 Task: Select the current location as Hurricane Harbor Splashtown, Texas, United States . Now zoom + , and verify the location . Show zoom slider
Action: Mouse moved to (240, 60)
Screenshot: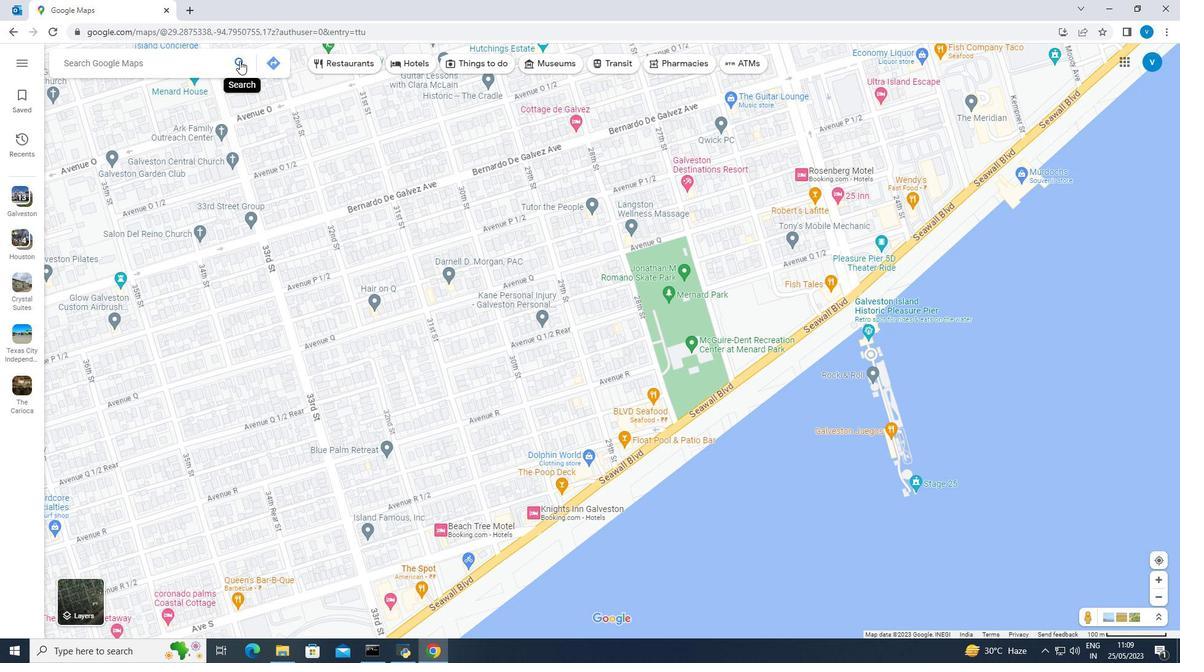 
Action: Mouse pressed left at (240, 60)
Screenshot: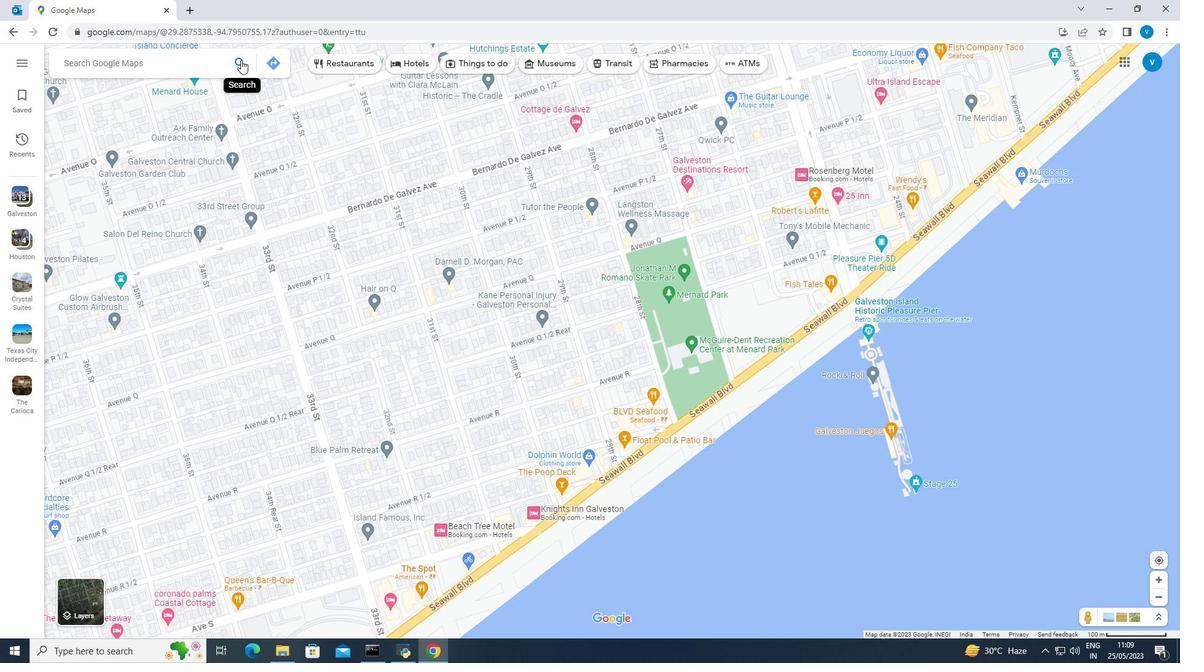 
Action: Key pressed <Key.shift><Key.shift>Hurricane<Key.space><Key.shift>Harbor<Key.space><Key.shift>Splashtown,<Key.space><Key.shift><Key.shift>Texas,<Key.space><Key.shift><Key.shift><Key.shift><Key.shift>United<Key.space><Key.shift><Key.shift>States<Key.enter>
Screenshot: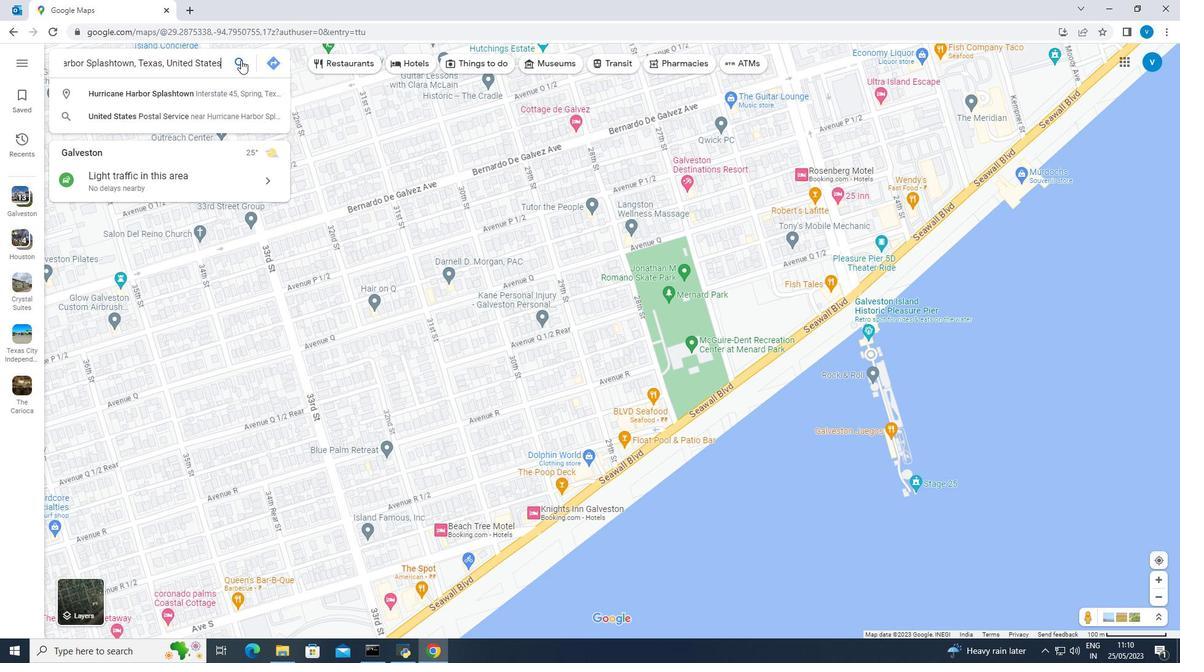 
Action: Mouse moved to (737, 307)
Screenshot: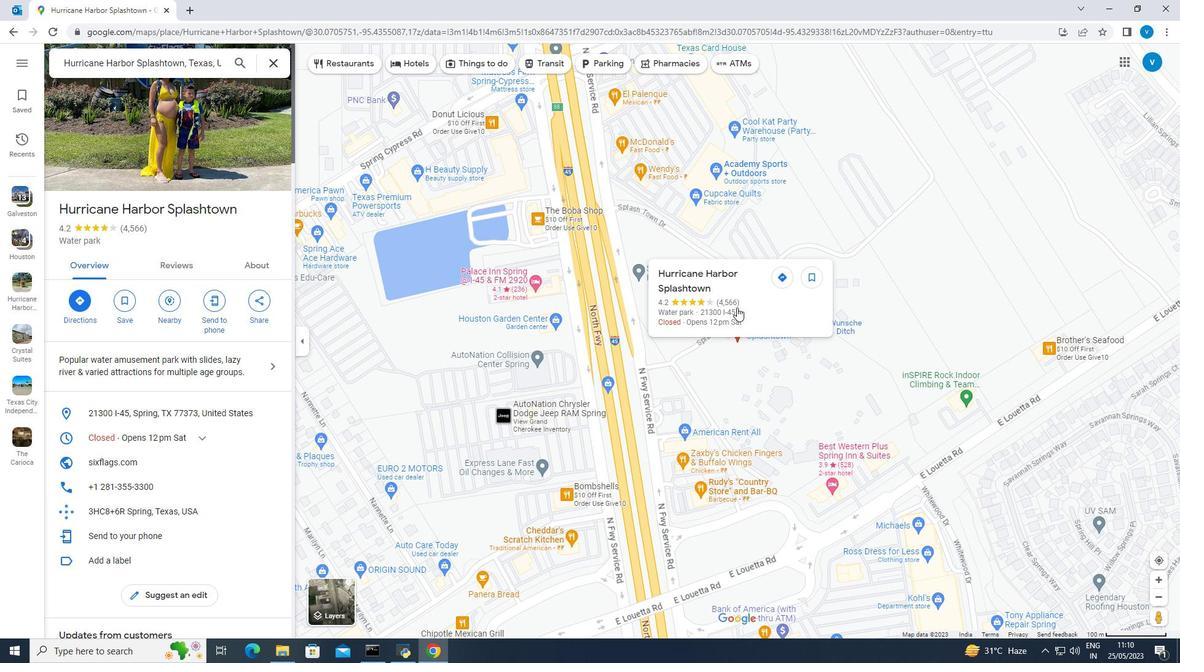 
Action: Mouse pressed left at (737, 307)
Screenshot: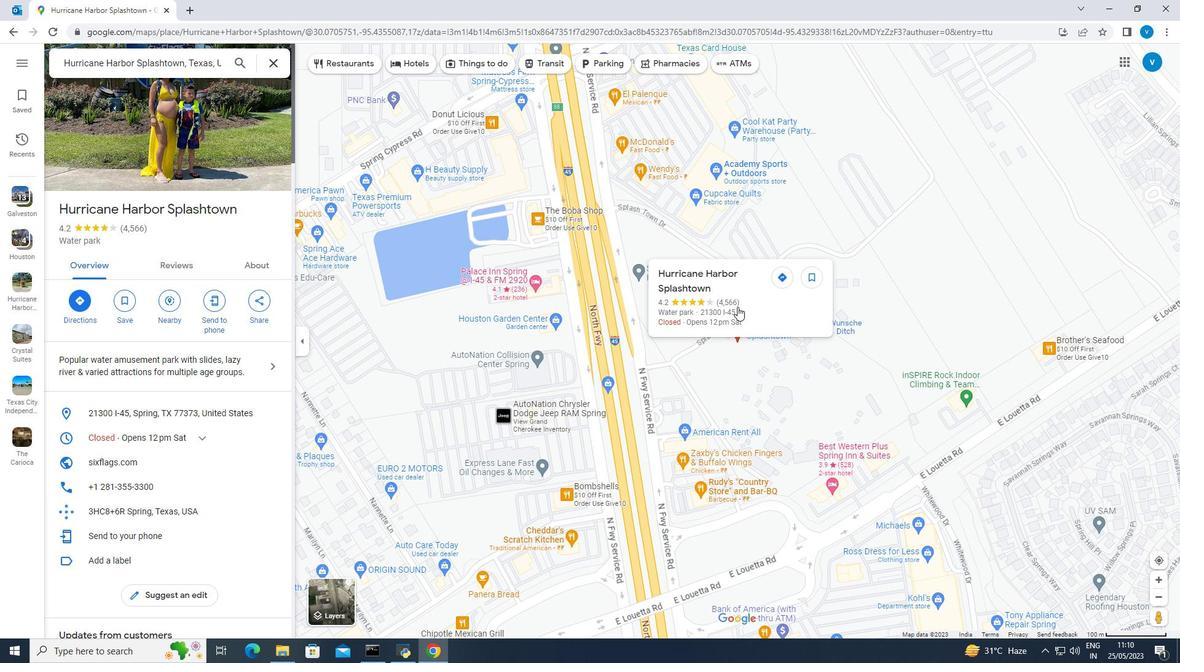 
Action: Mouse moved to (1154, 582)
Screenshot: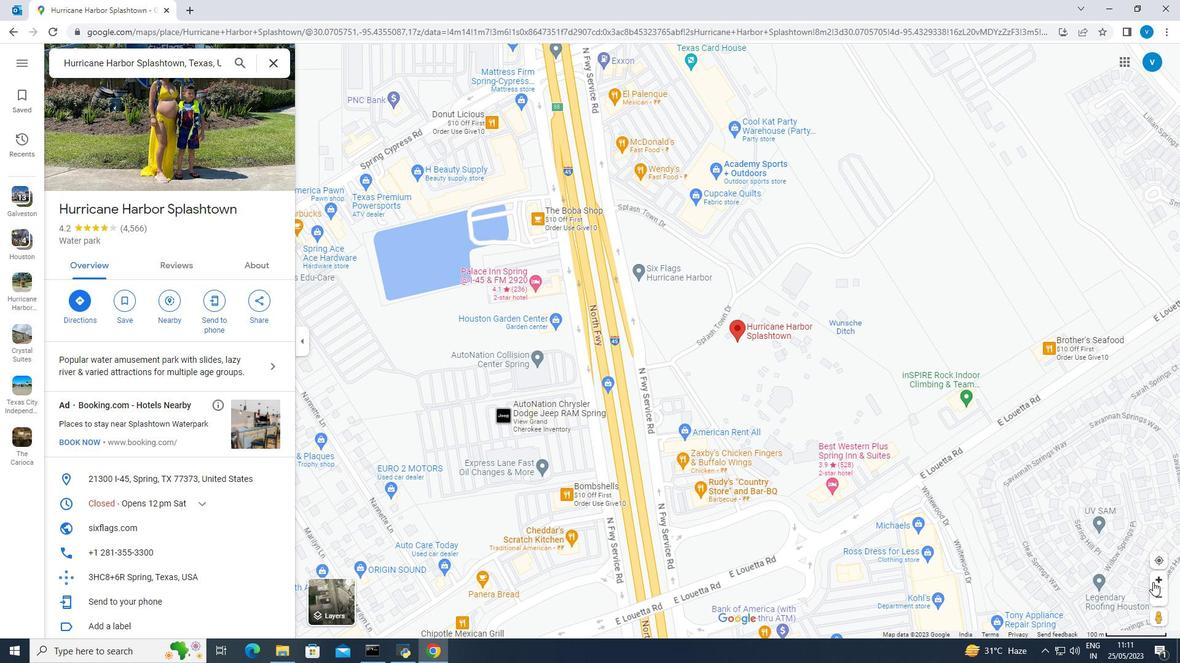 
Action: Mouse pressed left at (1154, 582)
Screenshot: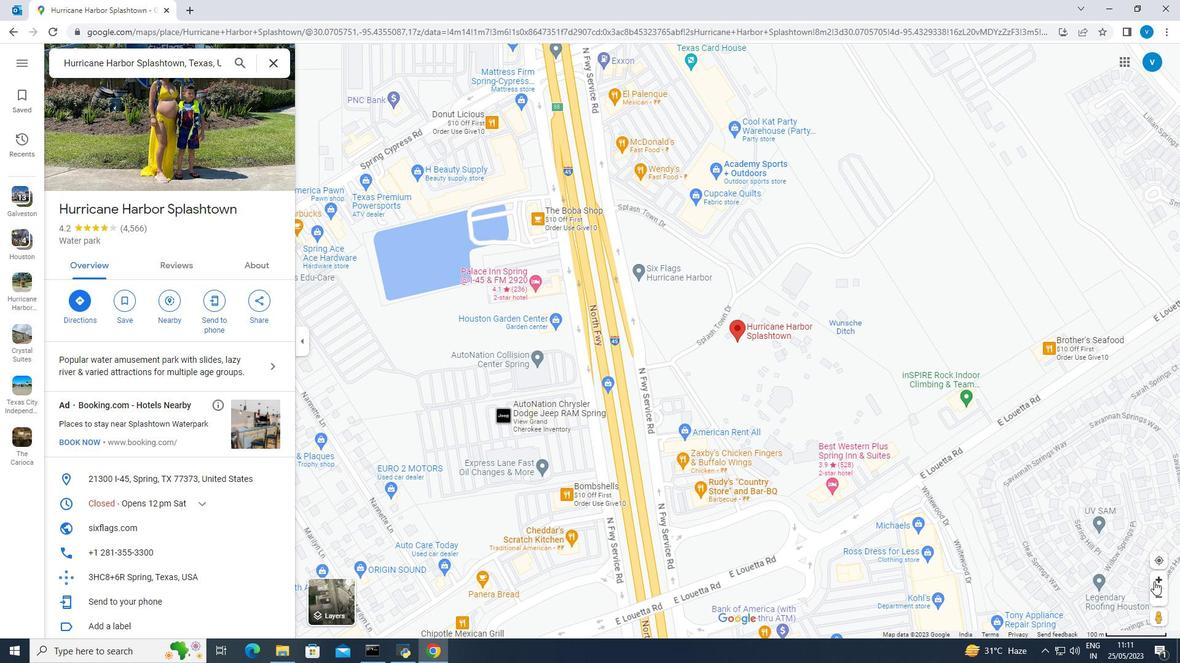 
Action: Mouse moved to (1129, 586)
Screenshot: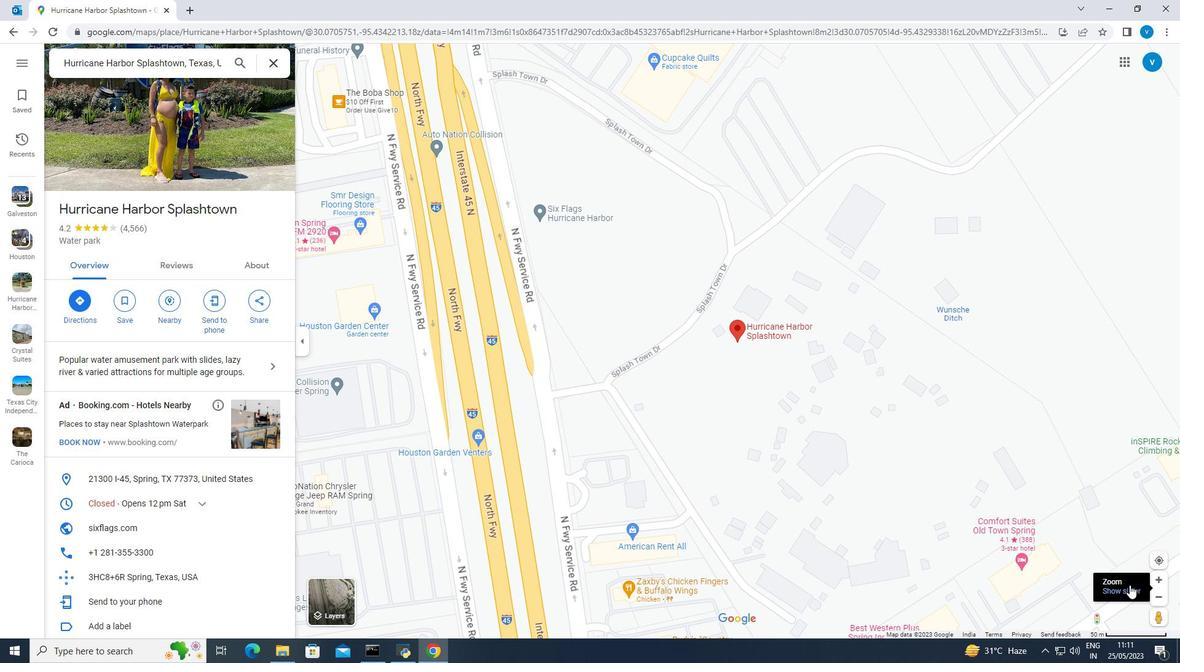
Action: Mouse pressed left at (1129, 586)
Screenshot: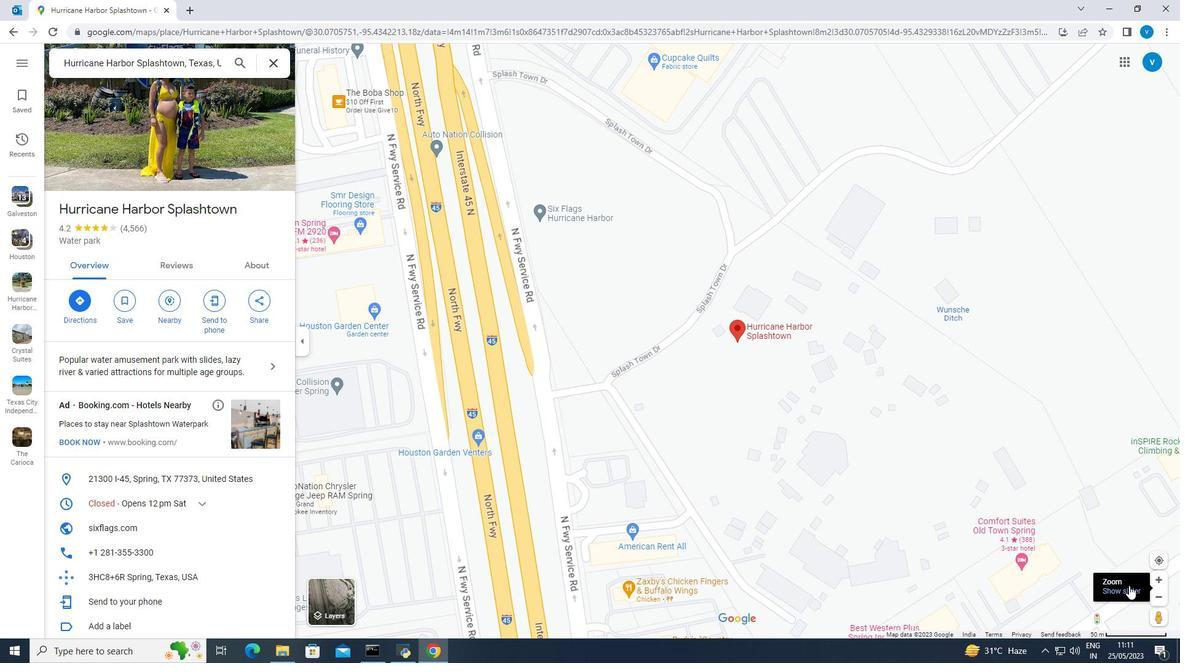 
Action: Mouse moved to (1133, 589)
Screenshot: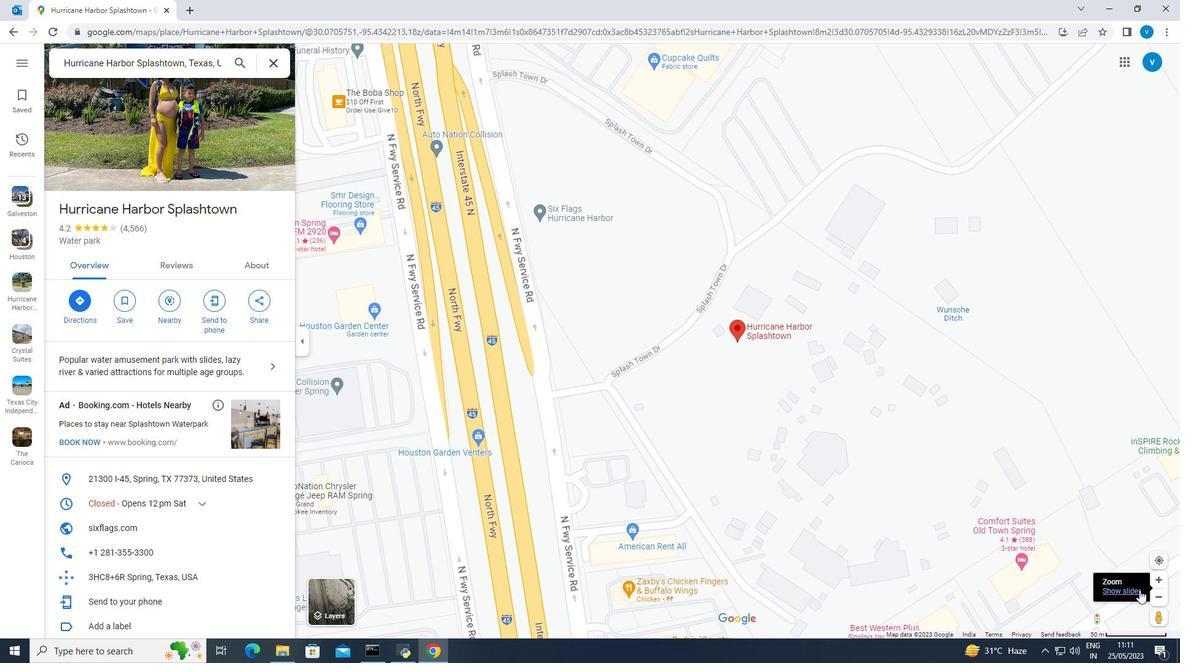 
Action: Mouse pressed left at (1133, 589)
Screenshot: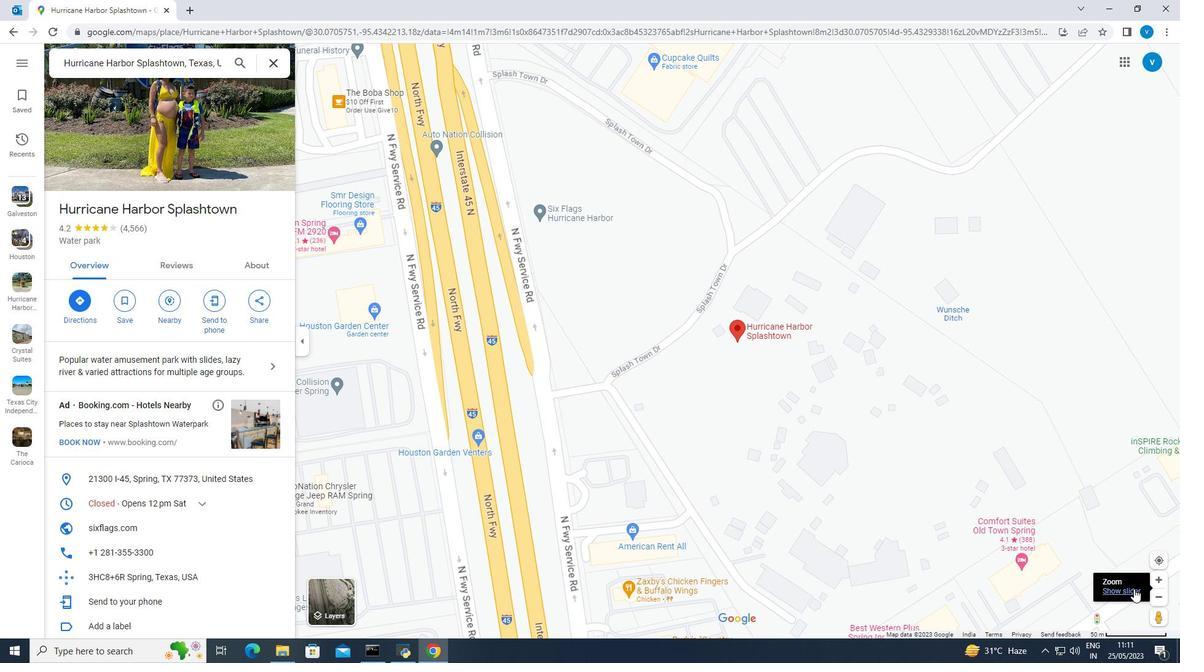 
Action: Mouse moved to (1158, 483)
Screenshot: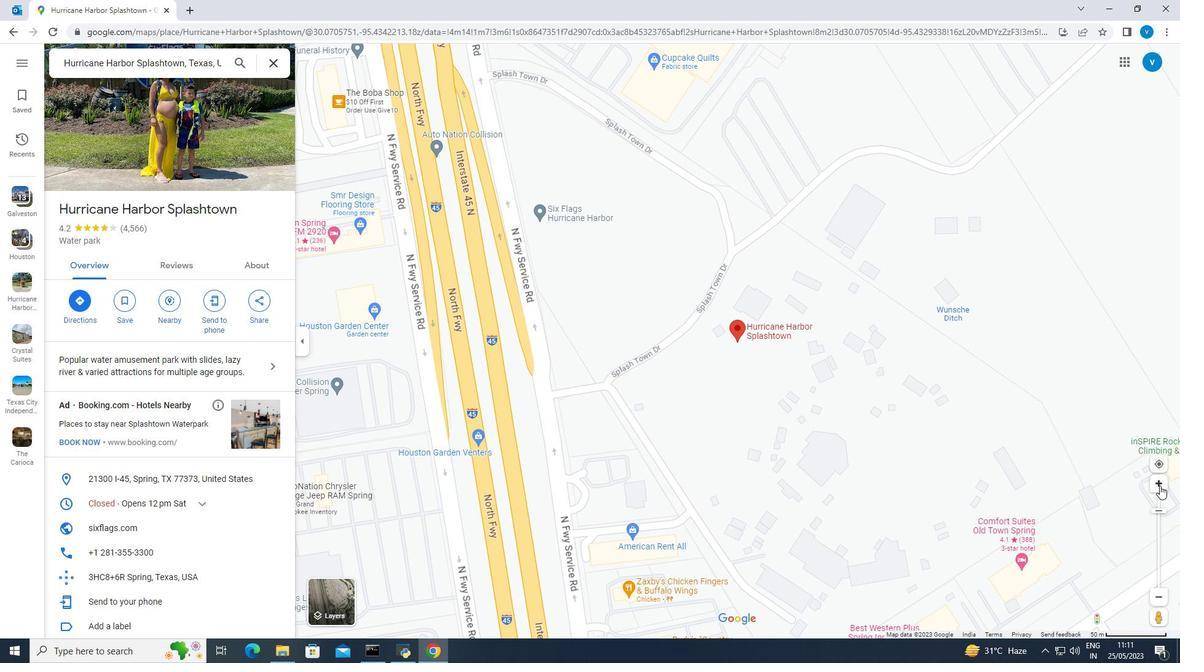 
Action: Mouse pressed left at (1158, 483)
Screenshot: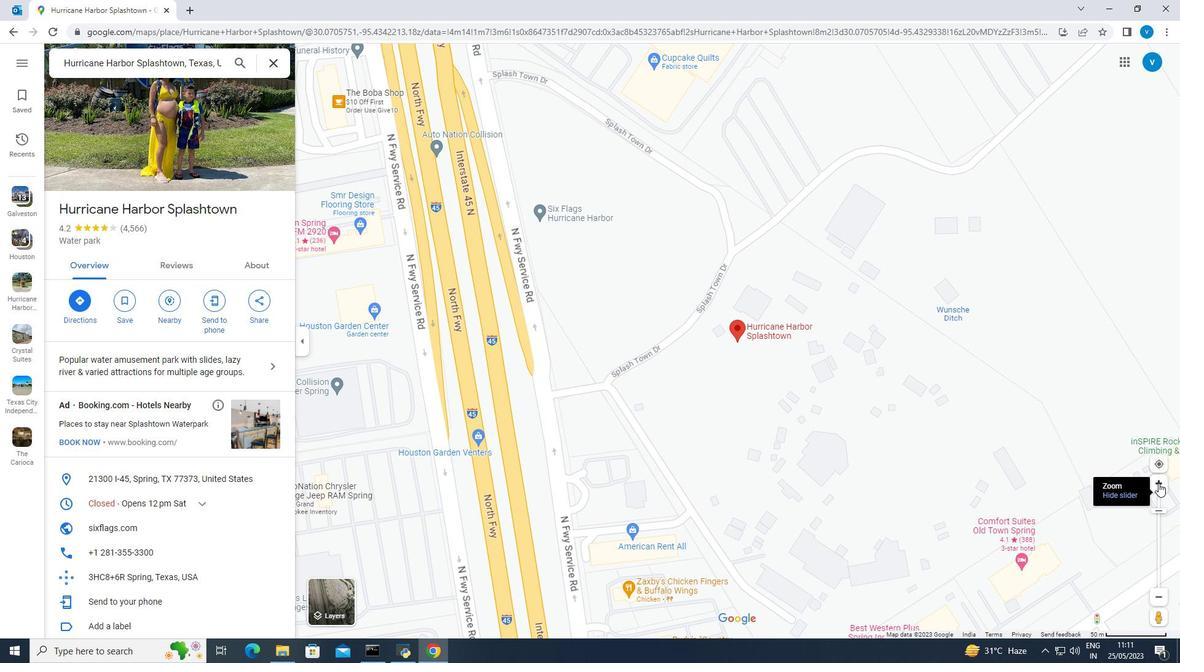 
Action: Mouse moved to (744, 326)
Screenshot: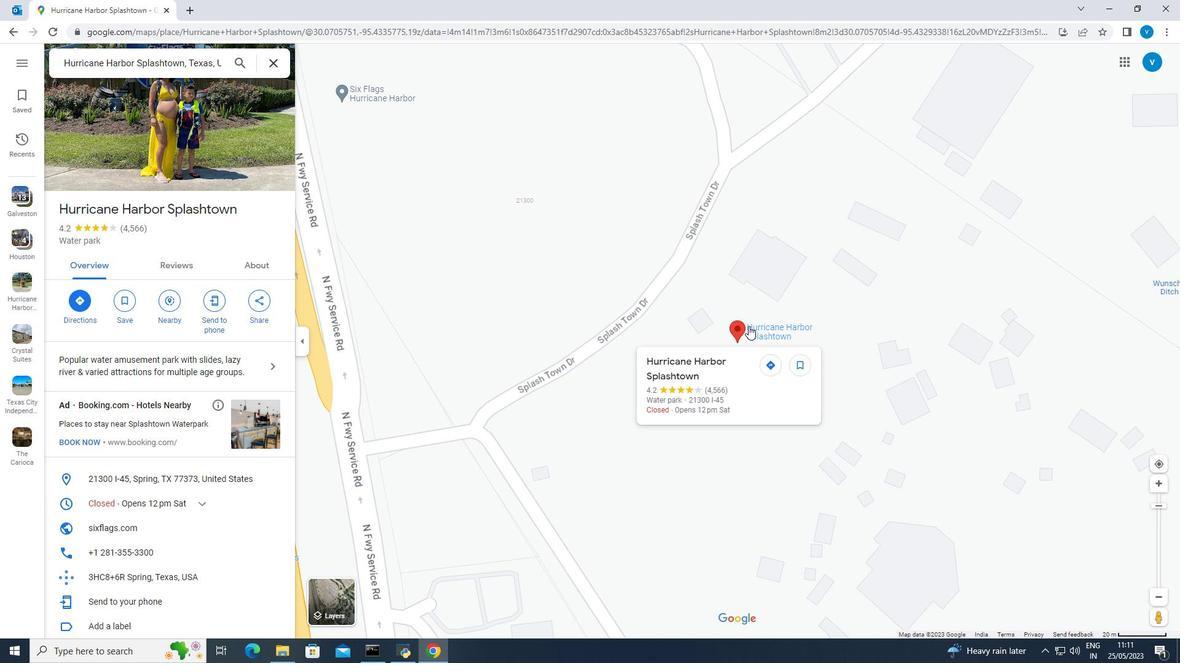 
Action: Mouse pressed left at (744, 326)
Screenshot: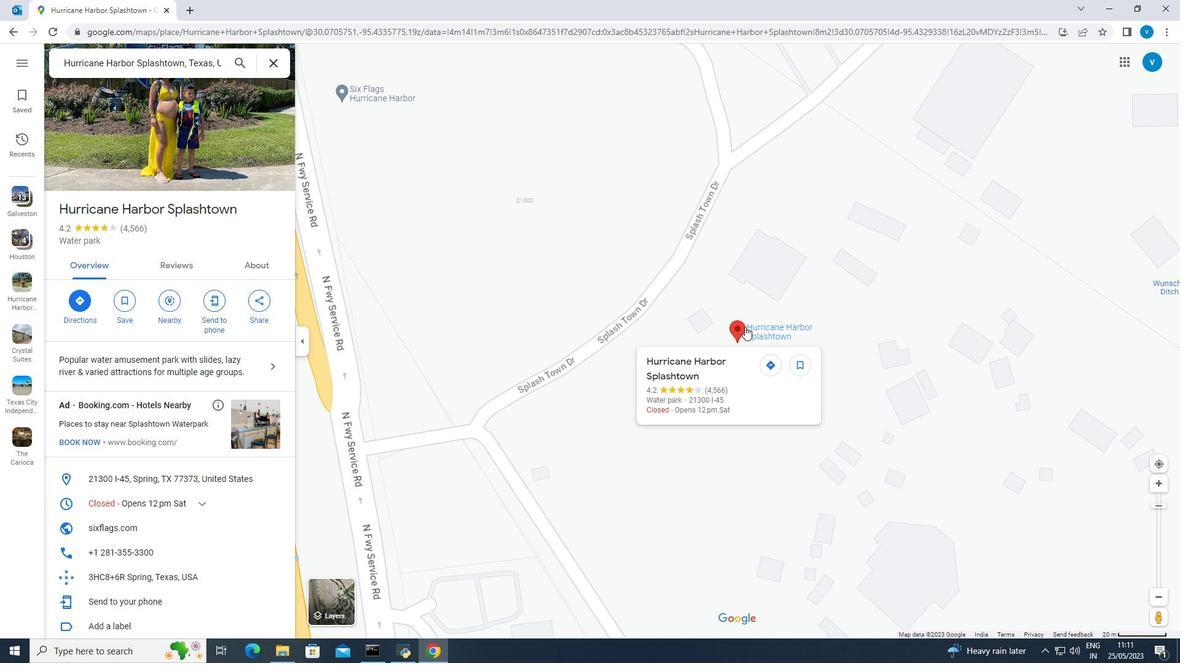 
Action: Mouse pressed left at (744, 326)
Screenshot: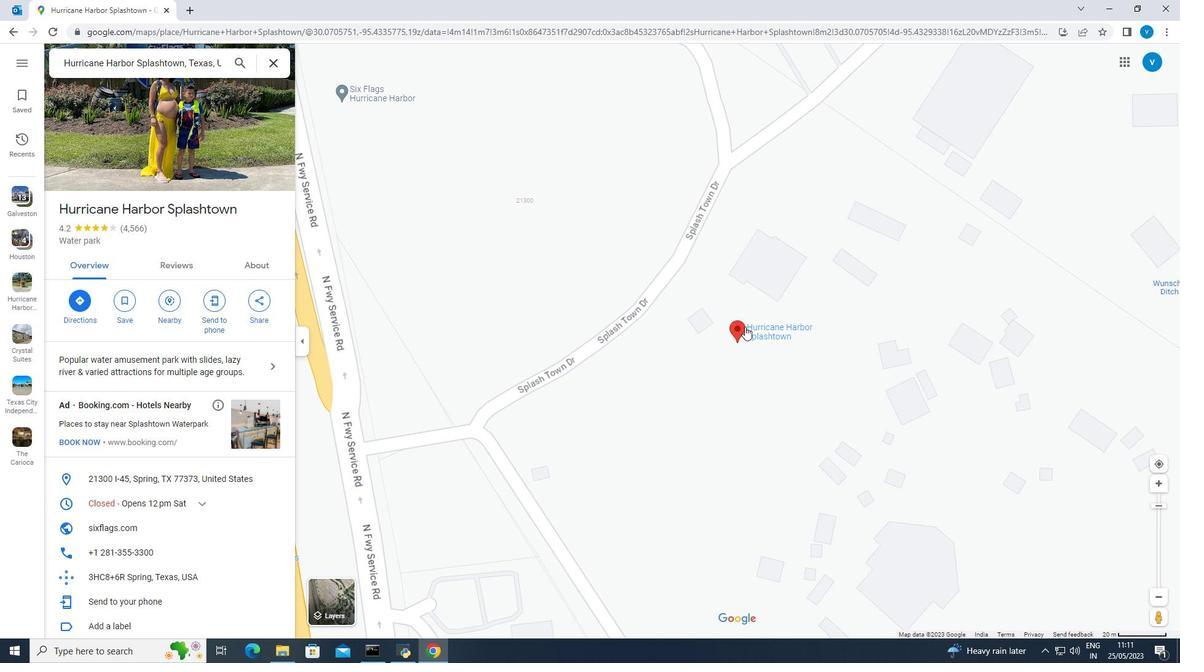 
Action: Mouse moved to (207, 159)
Screenshot: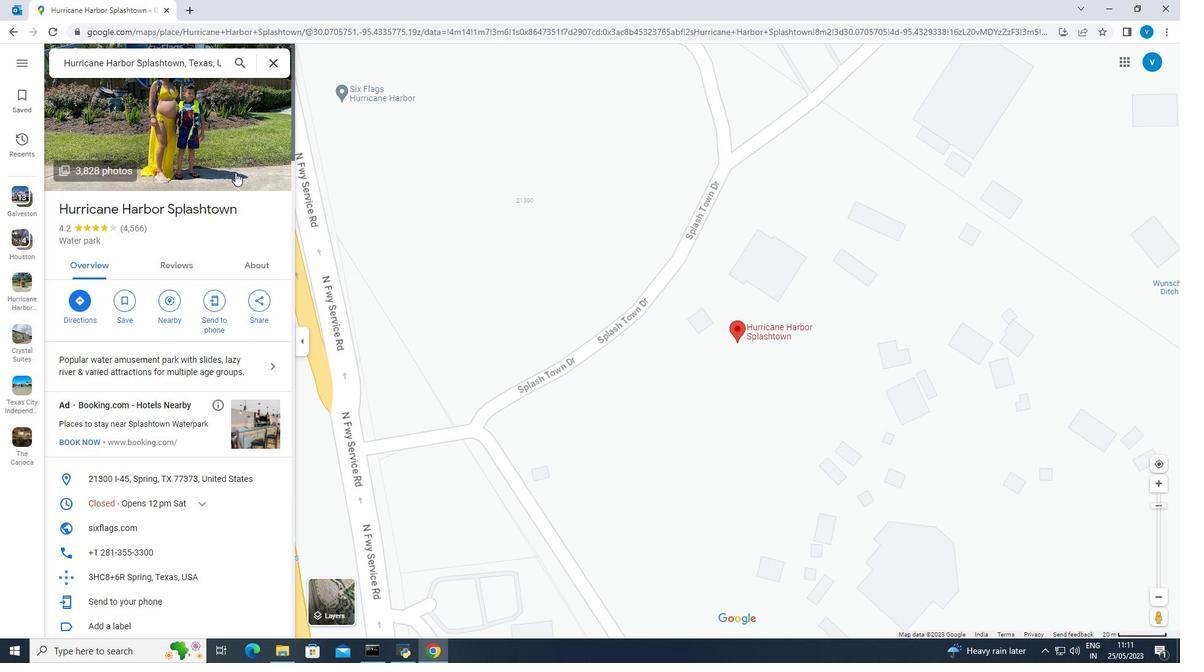 
Action: Mouse pressed left at (207, 159)
Screenshot: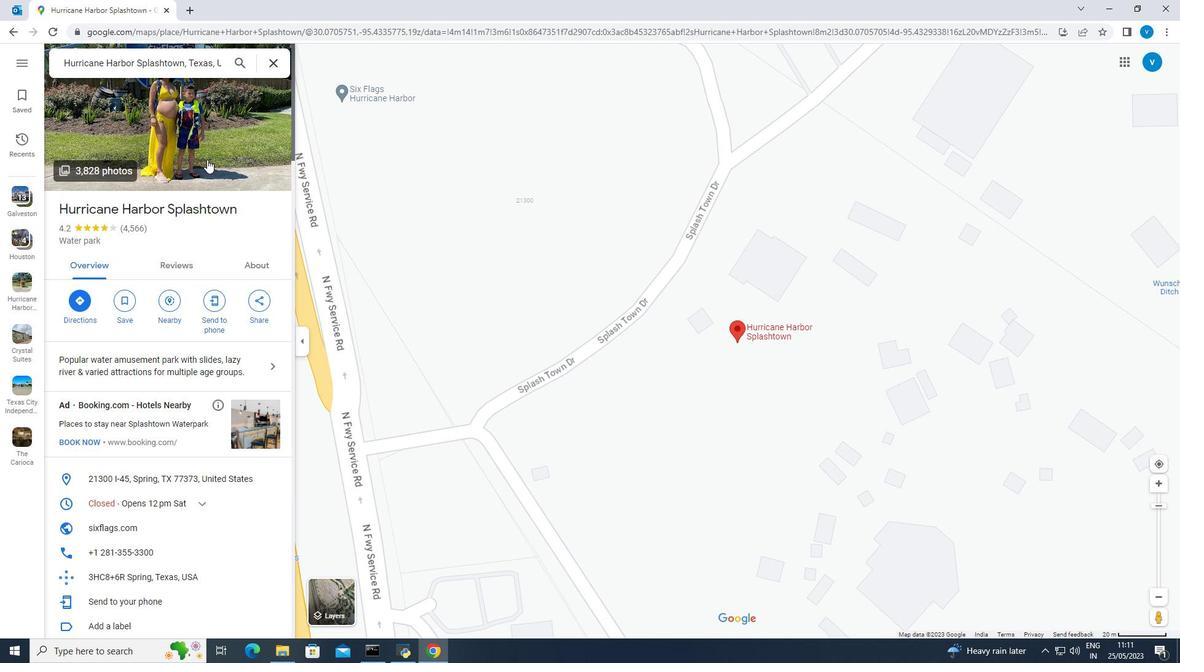 
Action: Mouse pressed left at (207, 159)
Screenshot: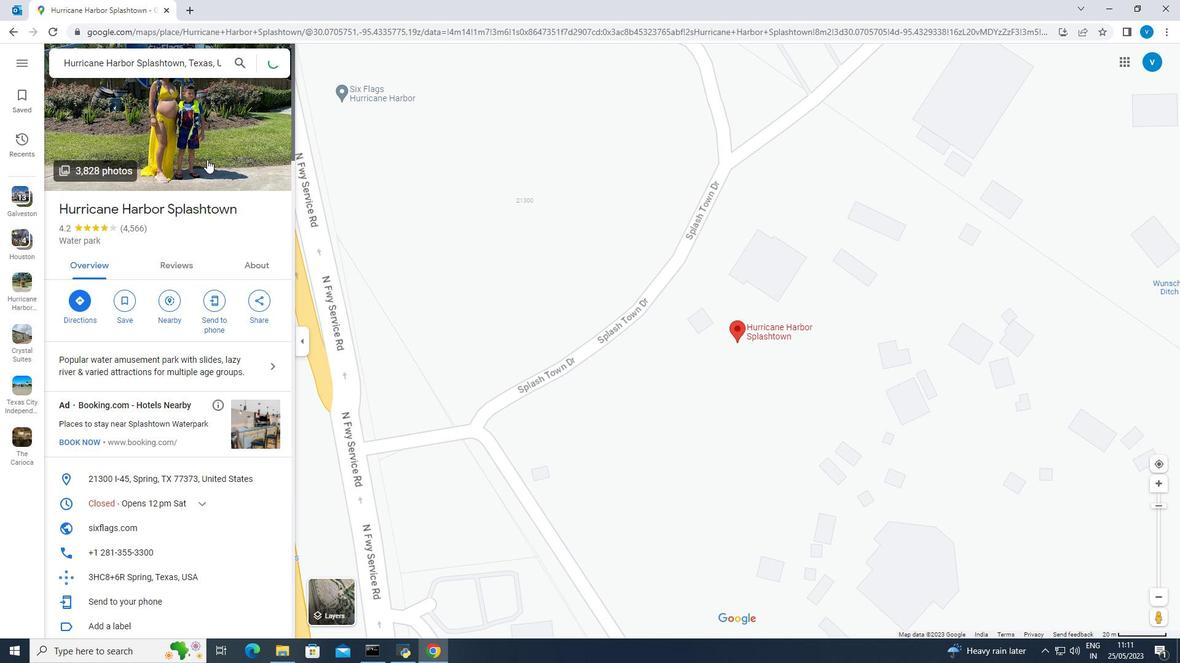 
Action: Mouse moved to (756, 543)
Screenshot: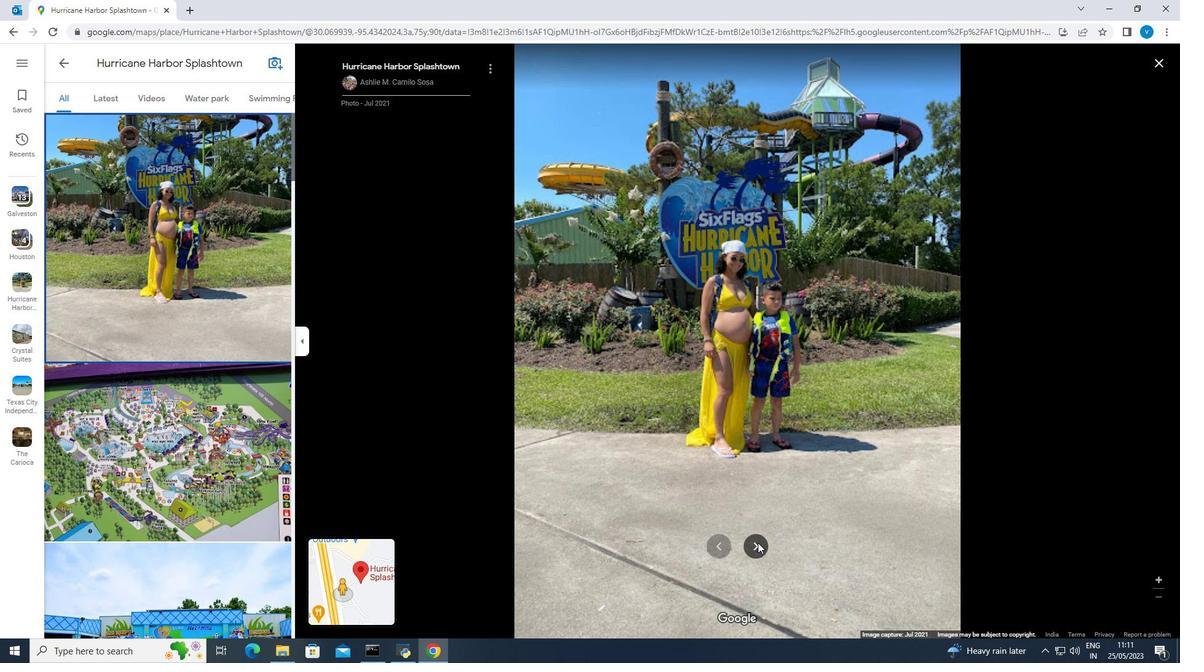 
Action: Mouse pressed left at (756, 543)
Screenshot: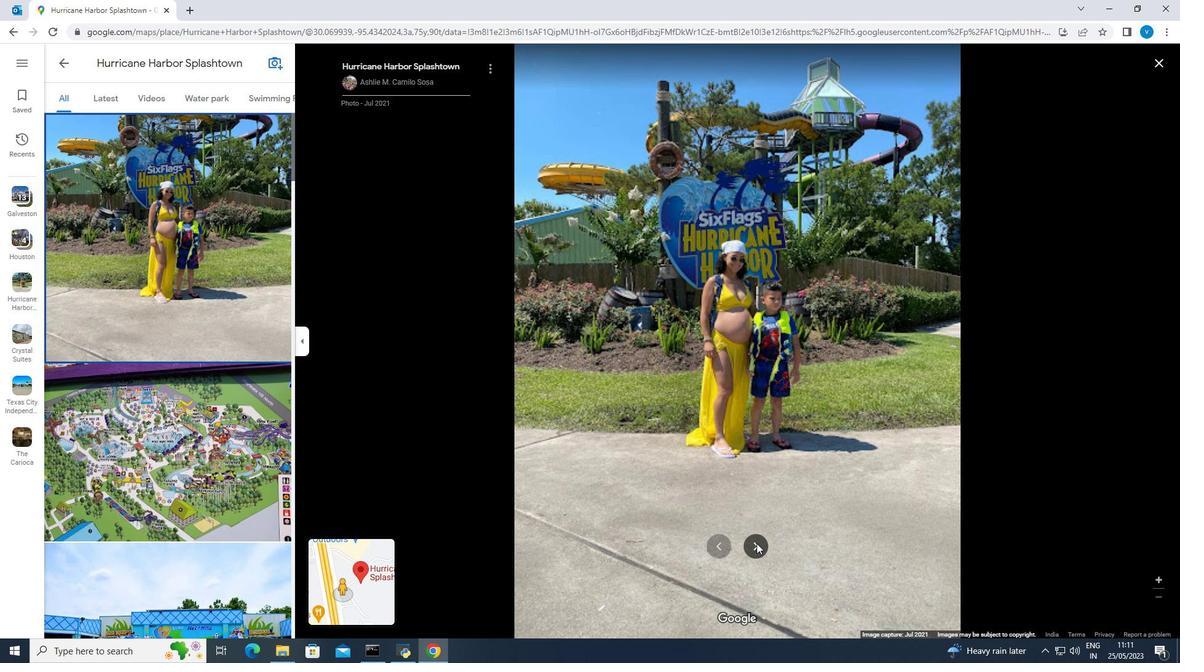 
Action: Mouse moved to (757, 539)
Screenshot: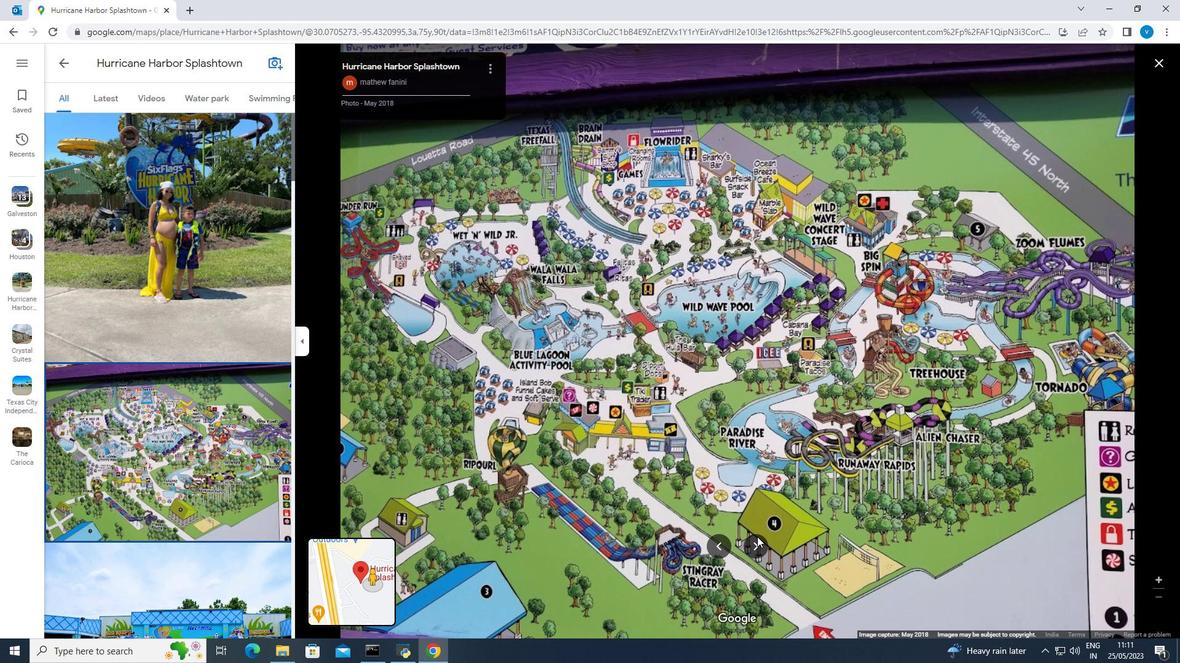 
Action: Mouse pressed left at (757, 539)
Screenshot: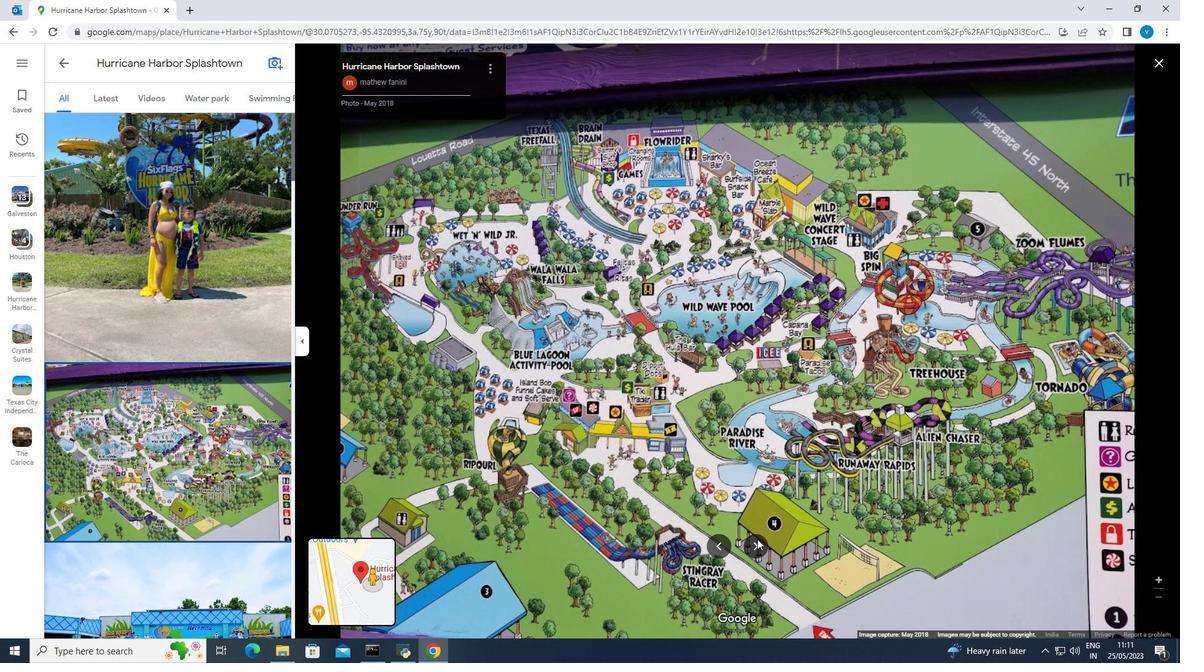 
Action: Mouse pressed left at (757, 539)
Screenshot: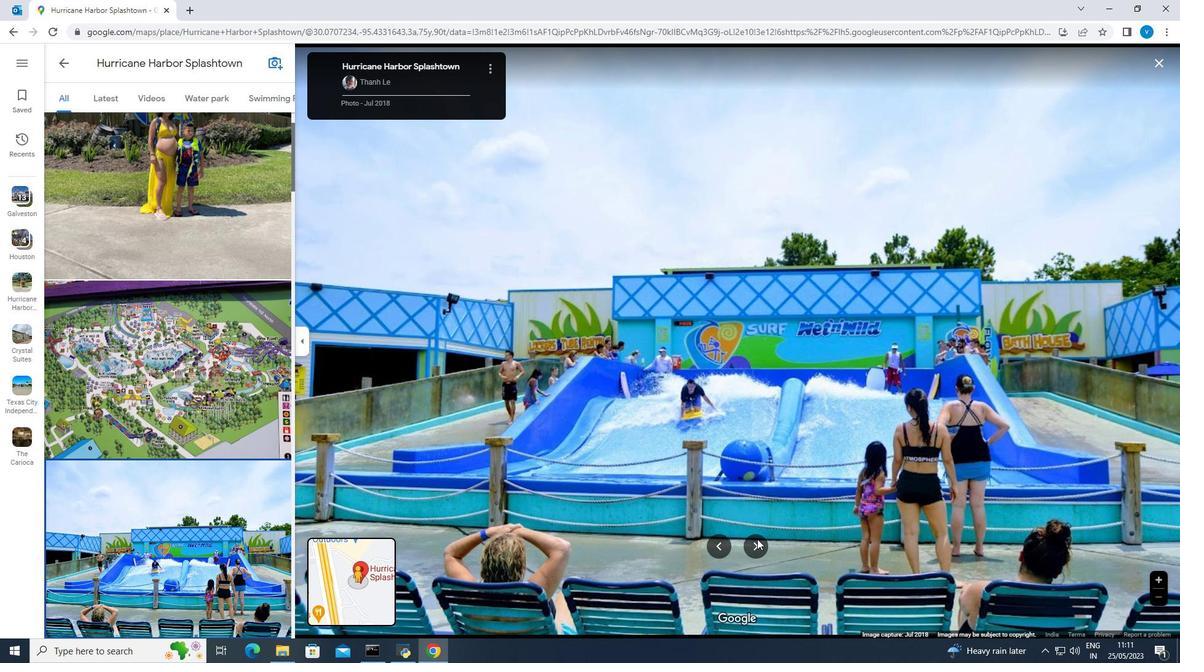 
Action: Mouse pressed left at (757, 539)
Screenshot: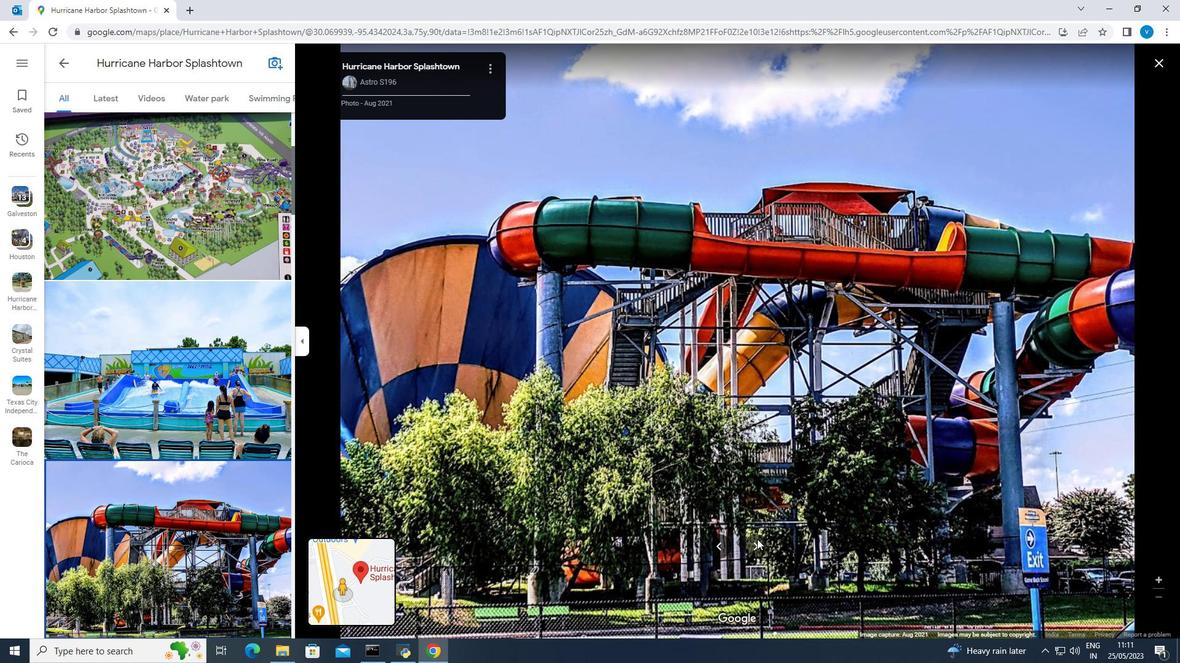 
Action: Mouse moved to (853, 539)
Screenshot: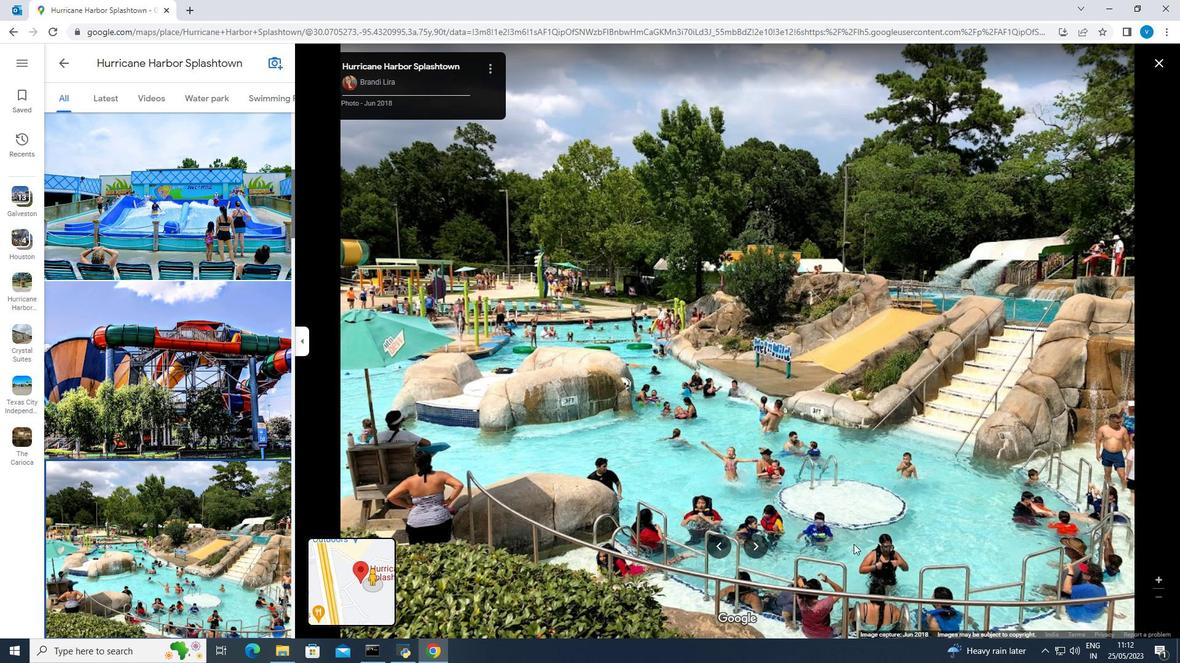 
Action: Mouse scrolled (853, 540) with delta (0, 0)
Screenshot: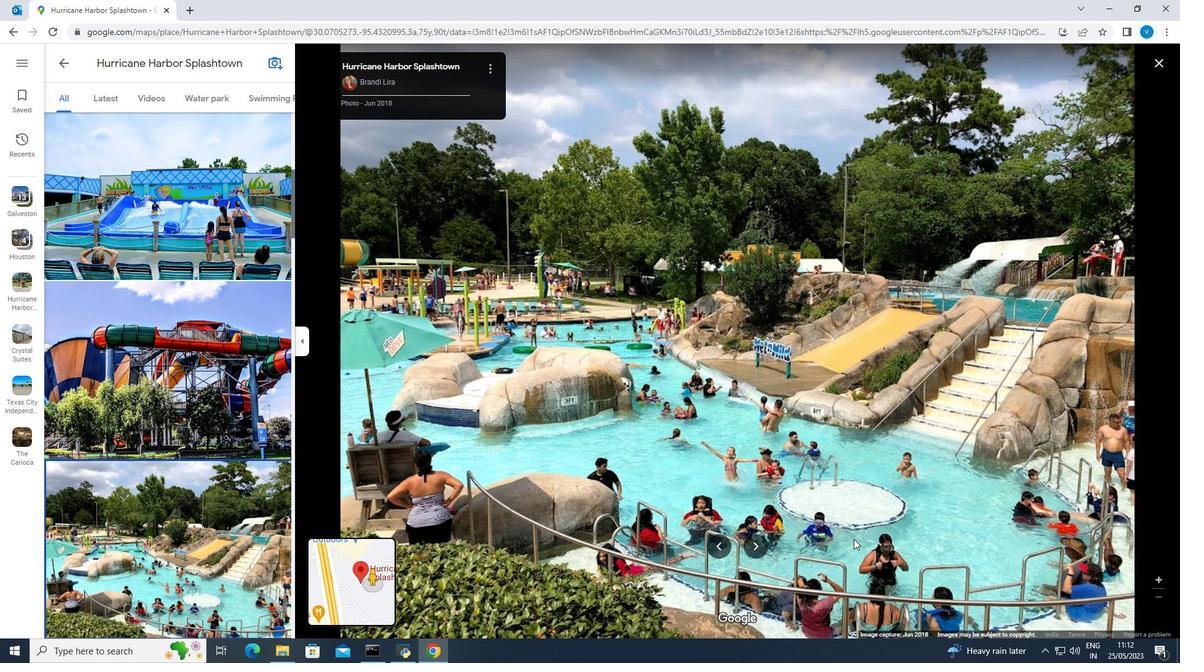 
Action: Mouse scrolled (853, 540) with delta (0, 0)
Screenshot: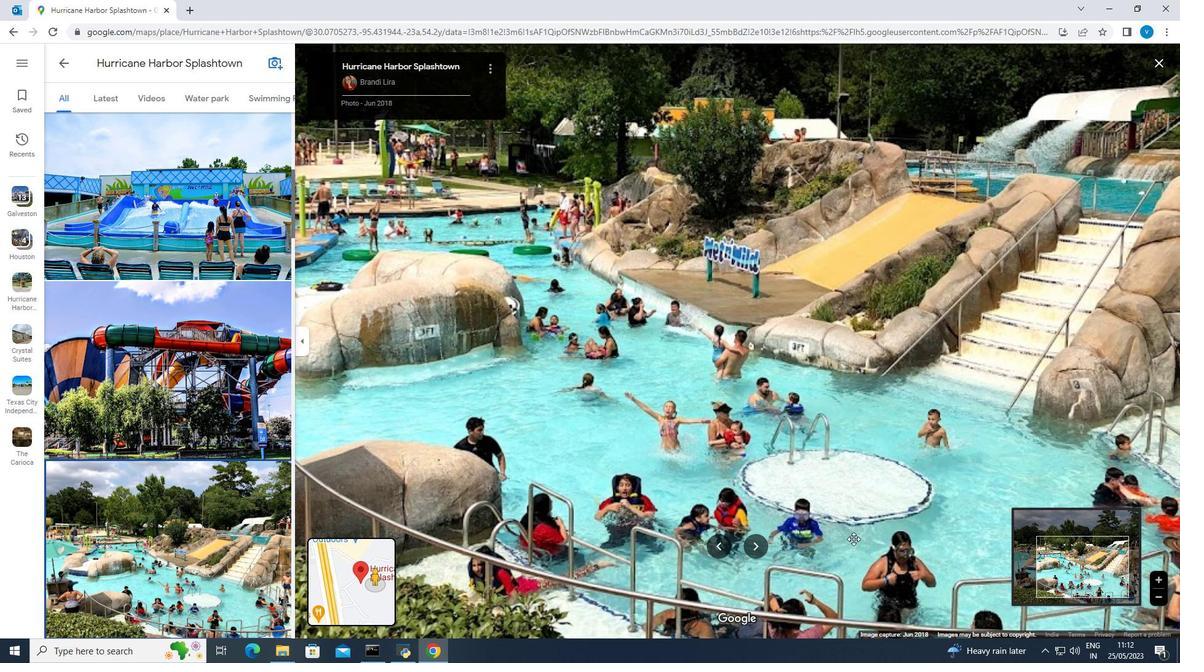 
Action: Mouse moved to (896, 358)
Screenshot: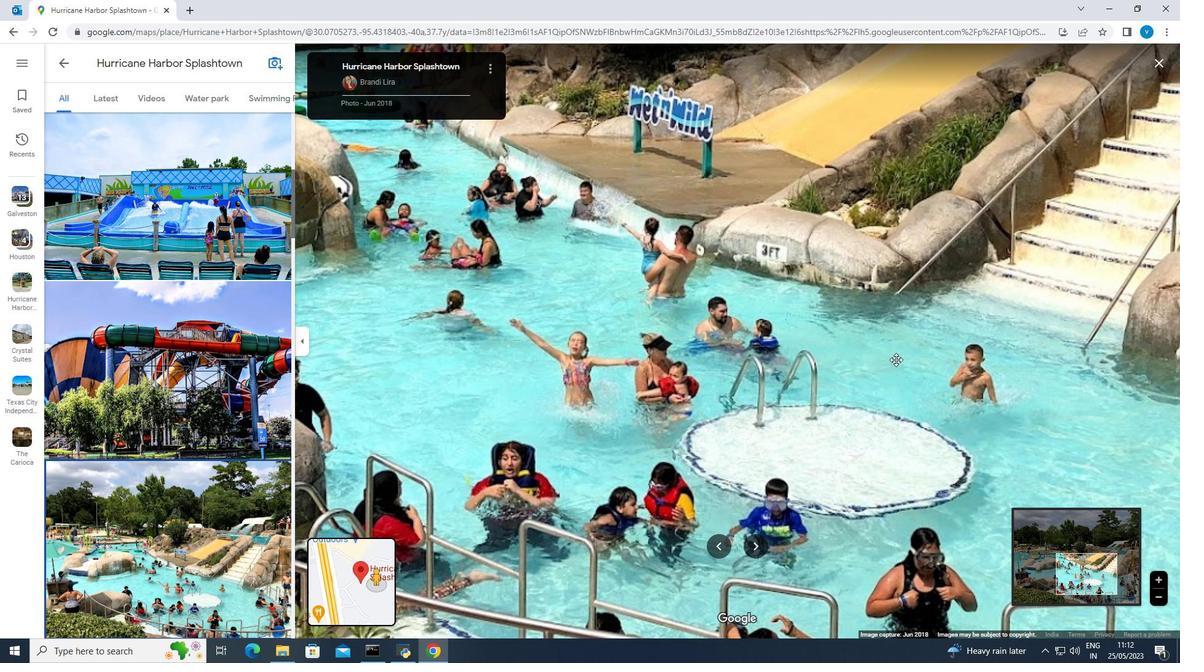 
Action: Mouse pressed left at (896, 358)
Screenshot: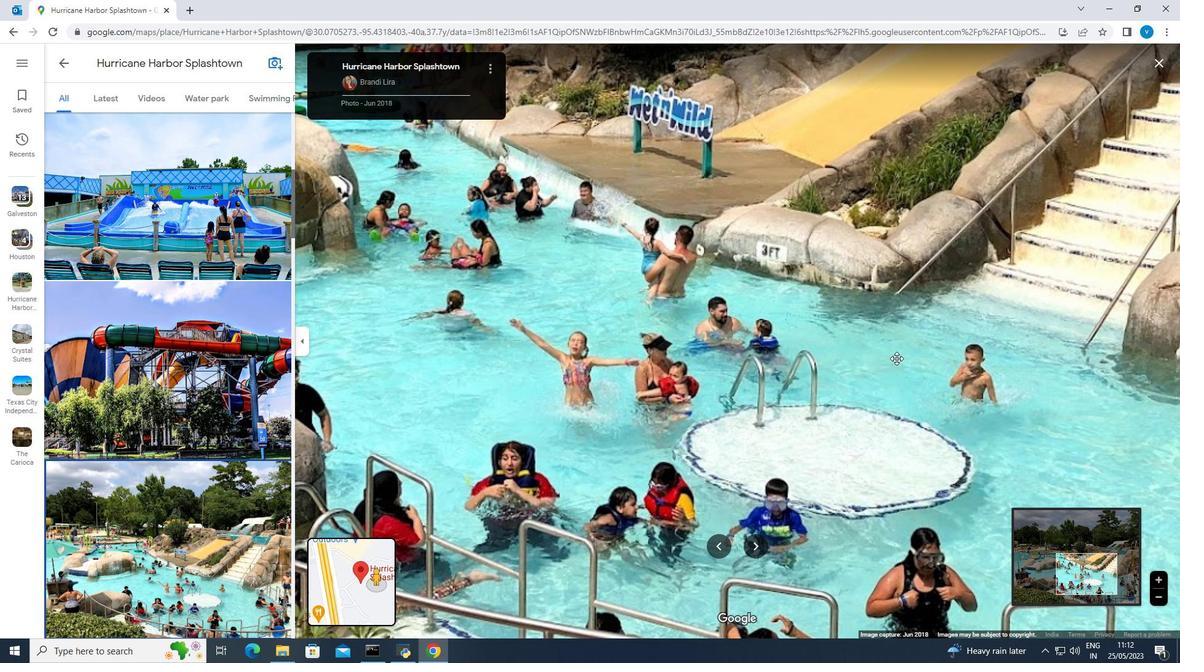 
Action: Mouse moved to (913, 389)
Screenshot: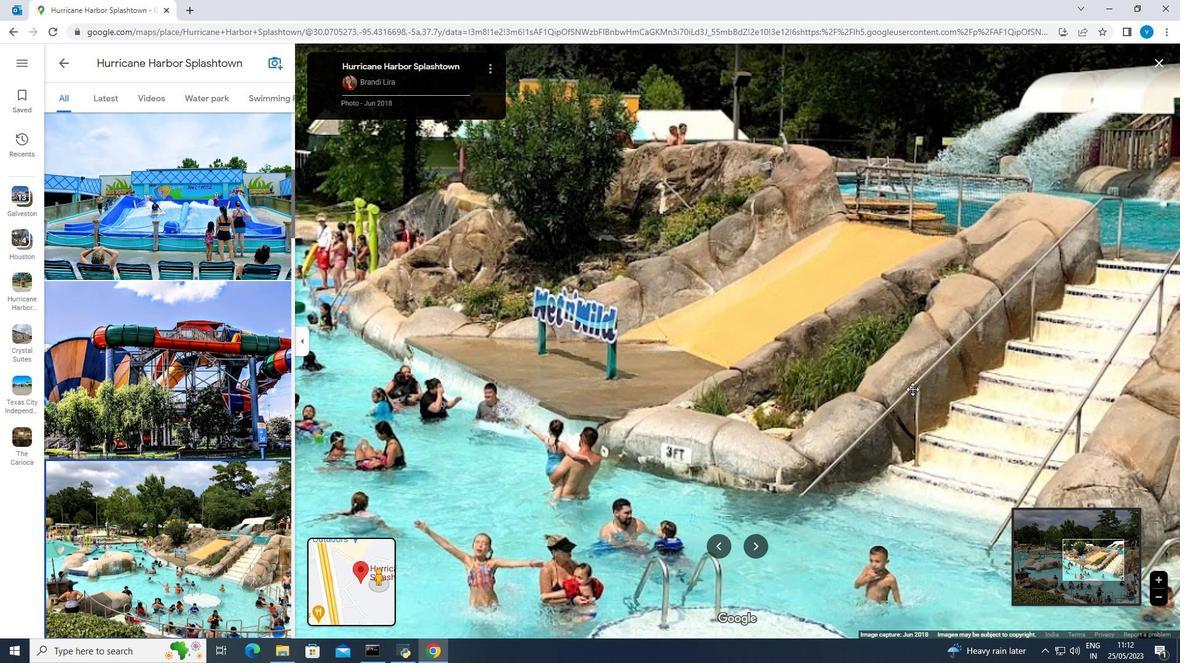 
Action: Mouse pressed left at (913, 389)
Screenshot: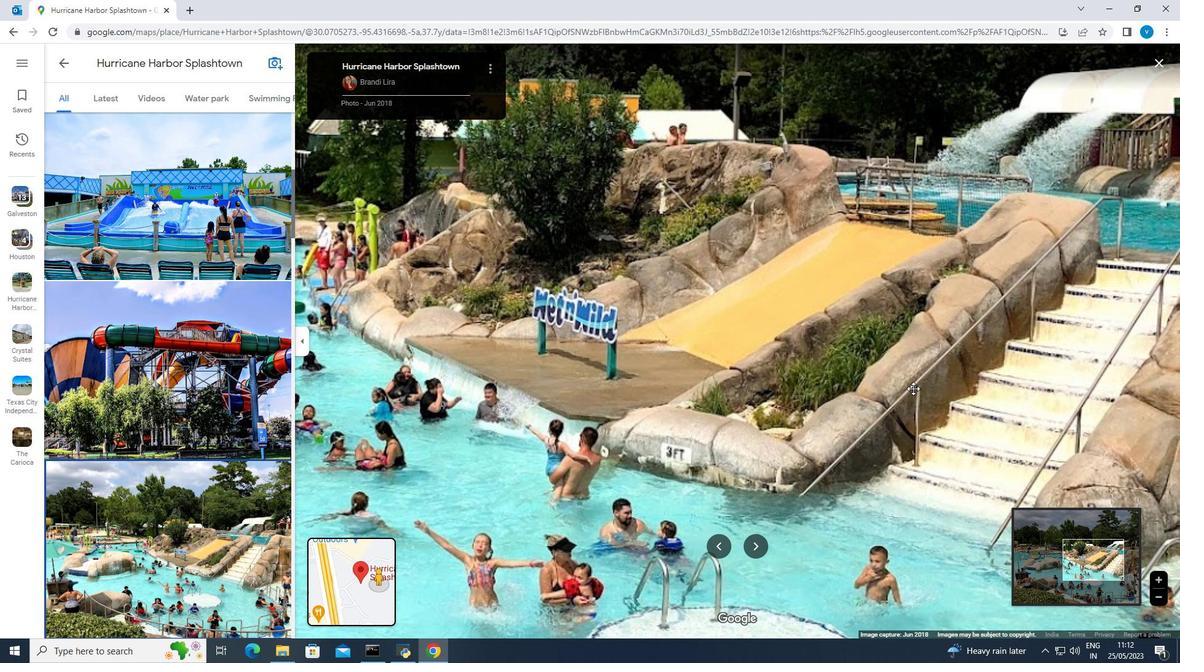 
Action: Mouse moved to (756, 549)
Screenshot: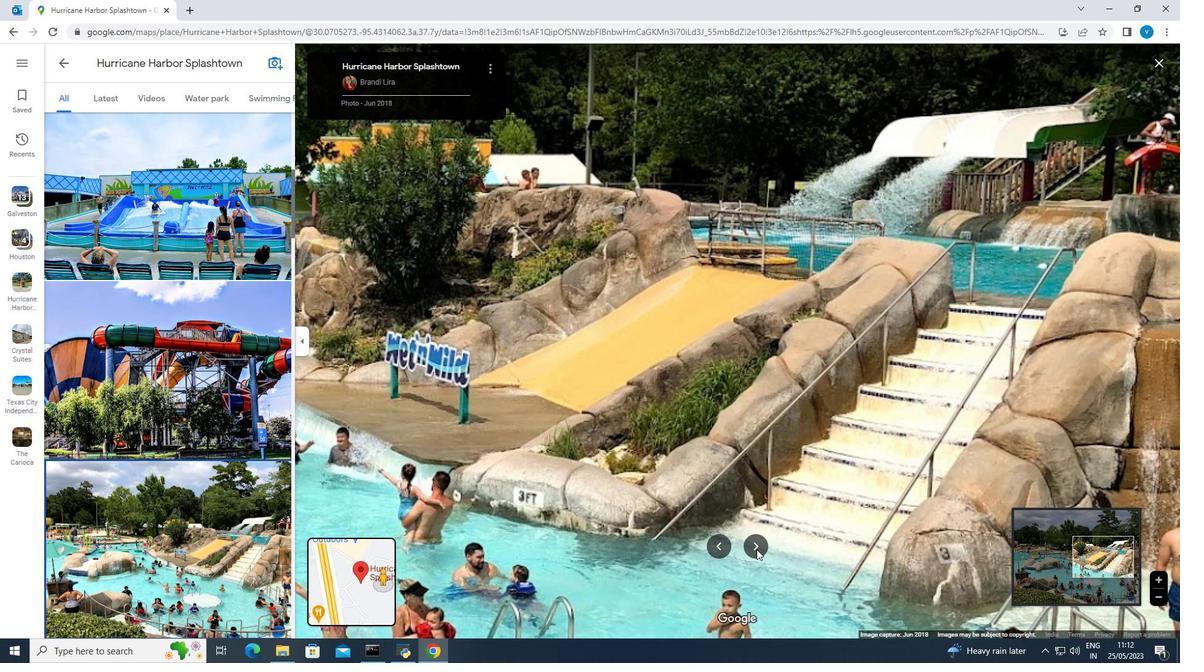 
Action: Mouse pressed left at (756, 549)
Screenshot: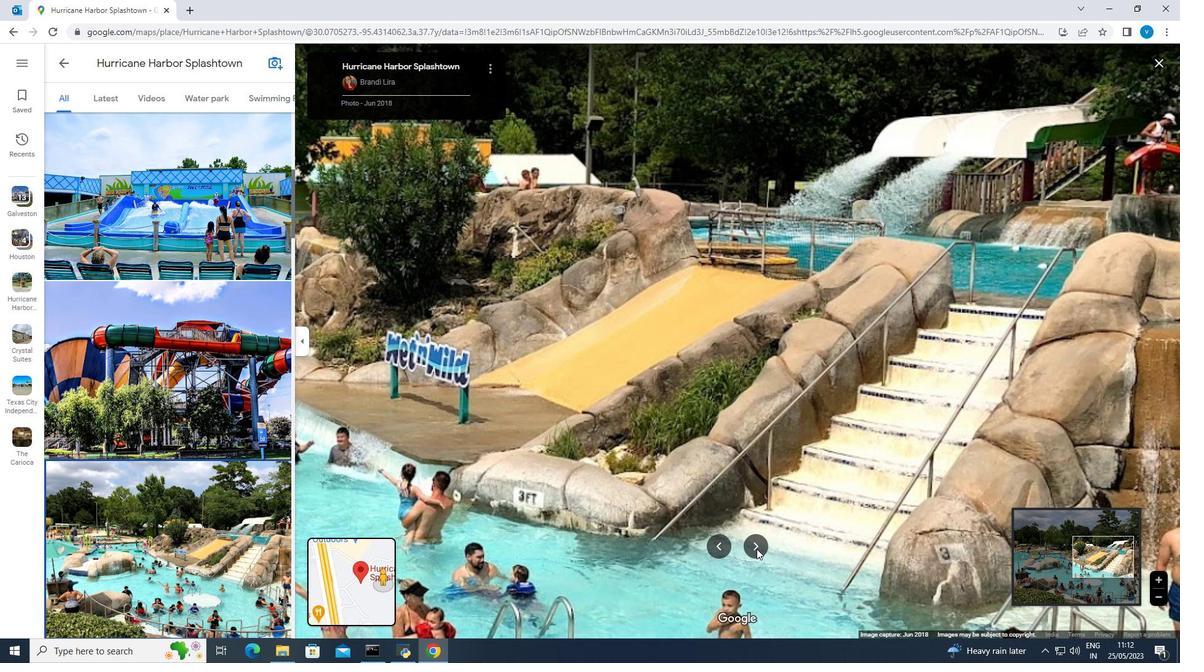 
Action: Mouse moved to (757, 547)
Screenshot: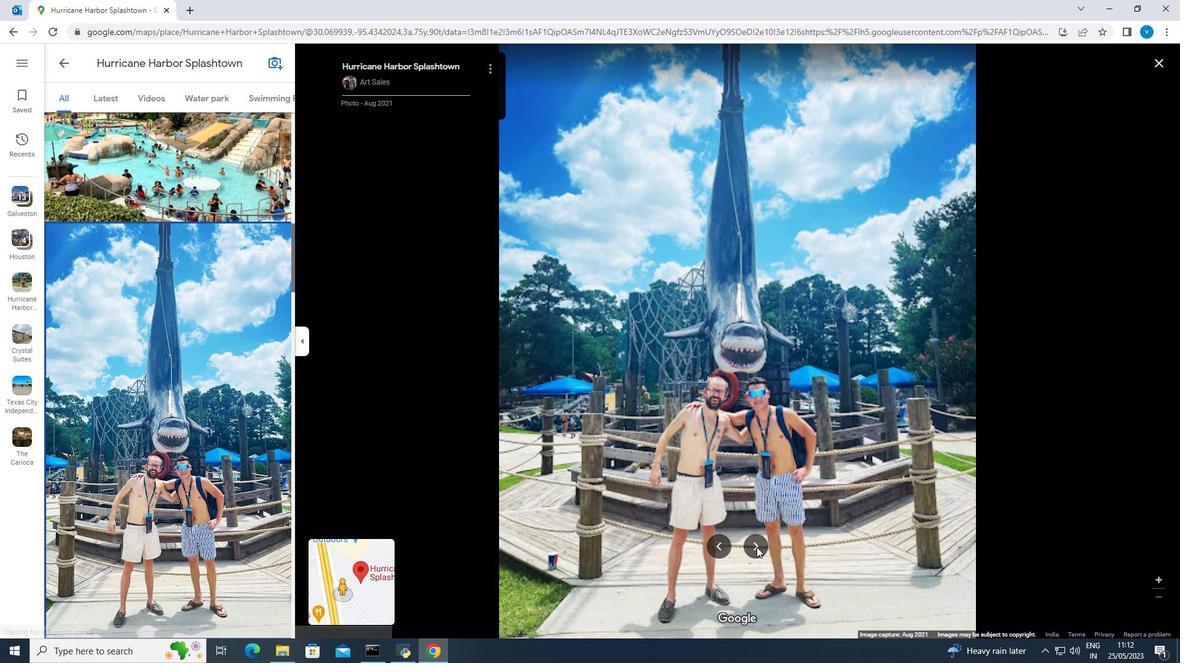 
Action: Mouse pressed left at (757, 547)
Screenshot: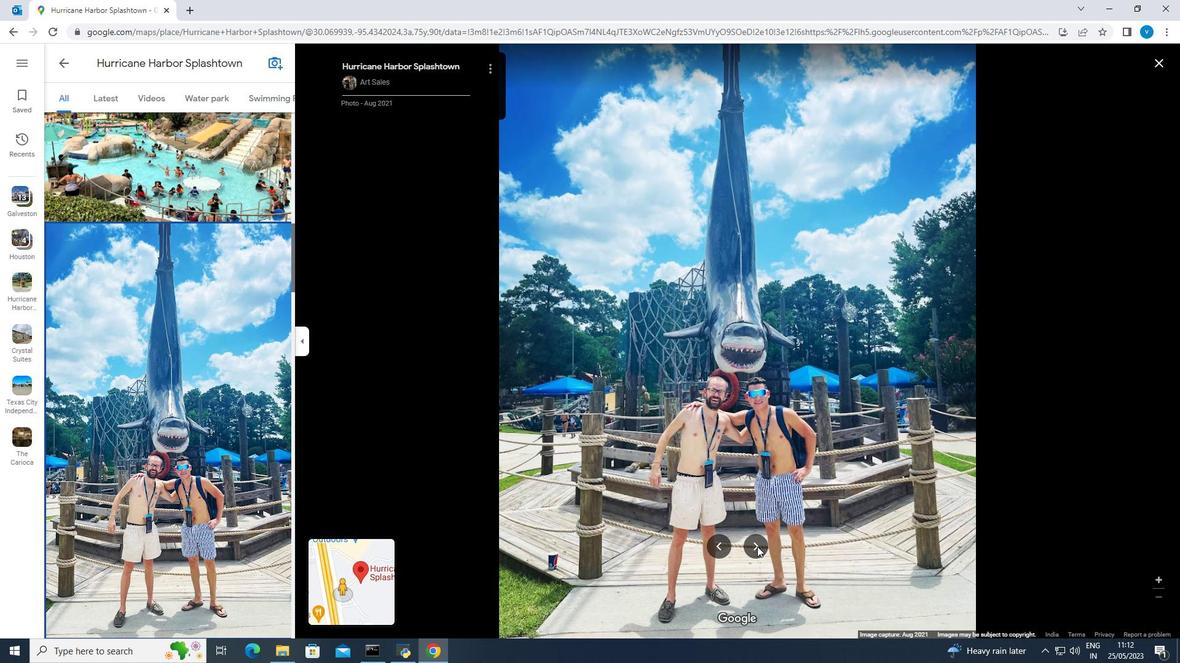 
Action: Mouse pressed left at (757, 547)
Screenshot: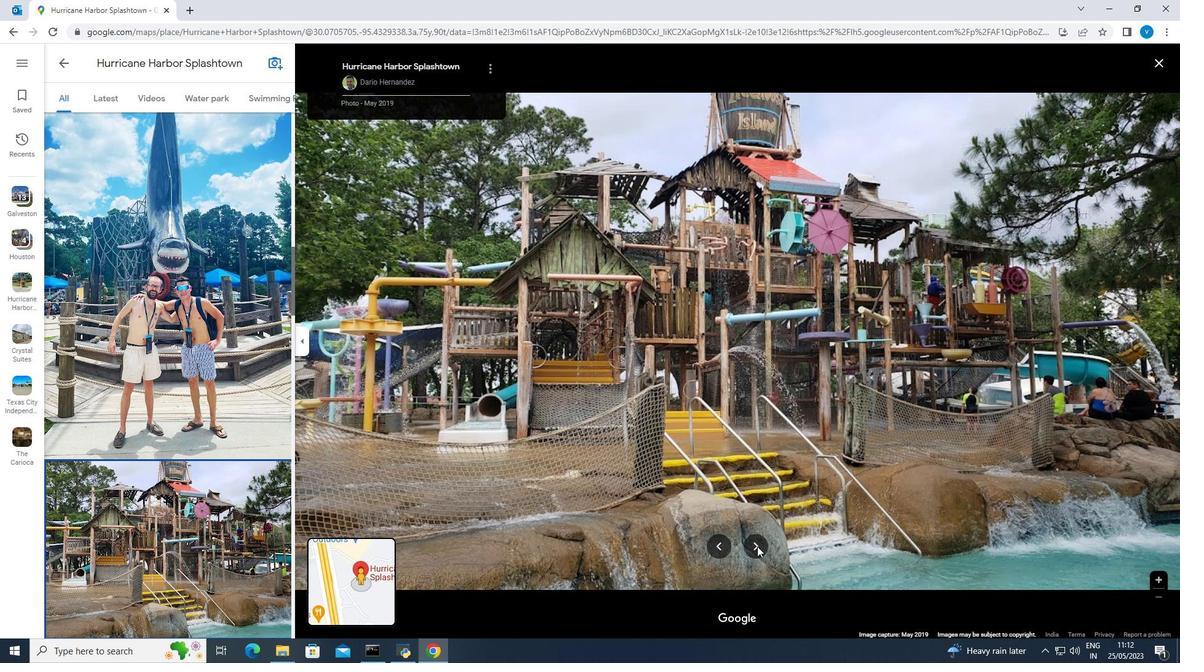 
Action: Mouse moved to (759, 545)
Screenshot: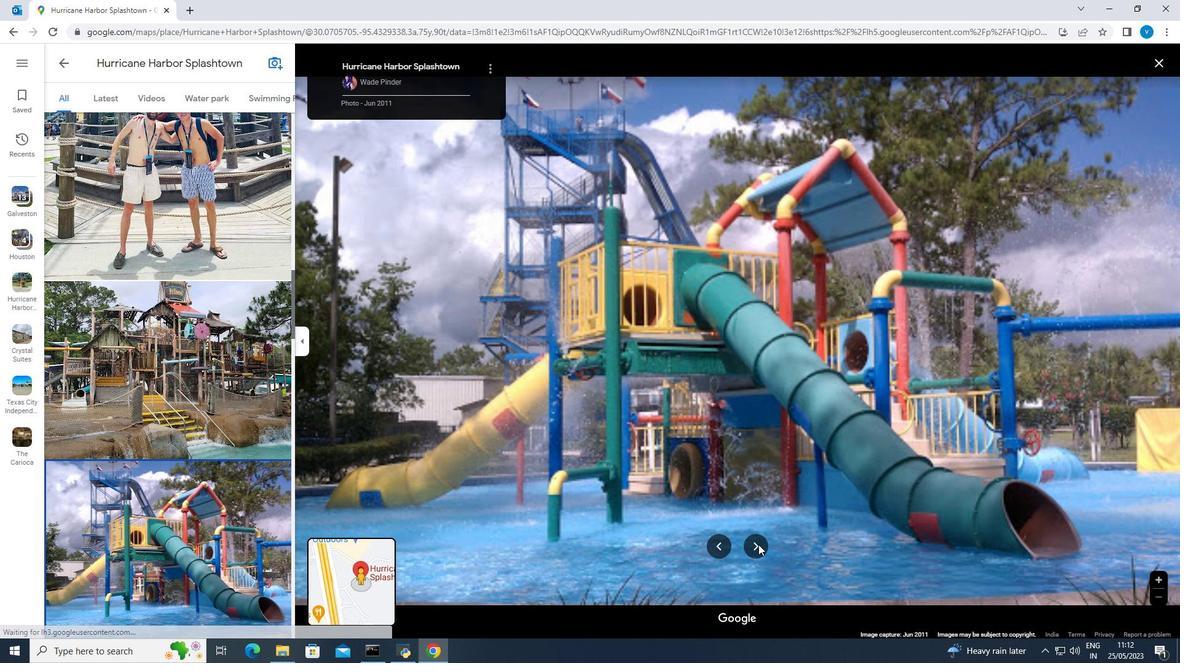 
Action: Mouse pressed left at (759, 545)
Screenshot: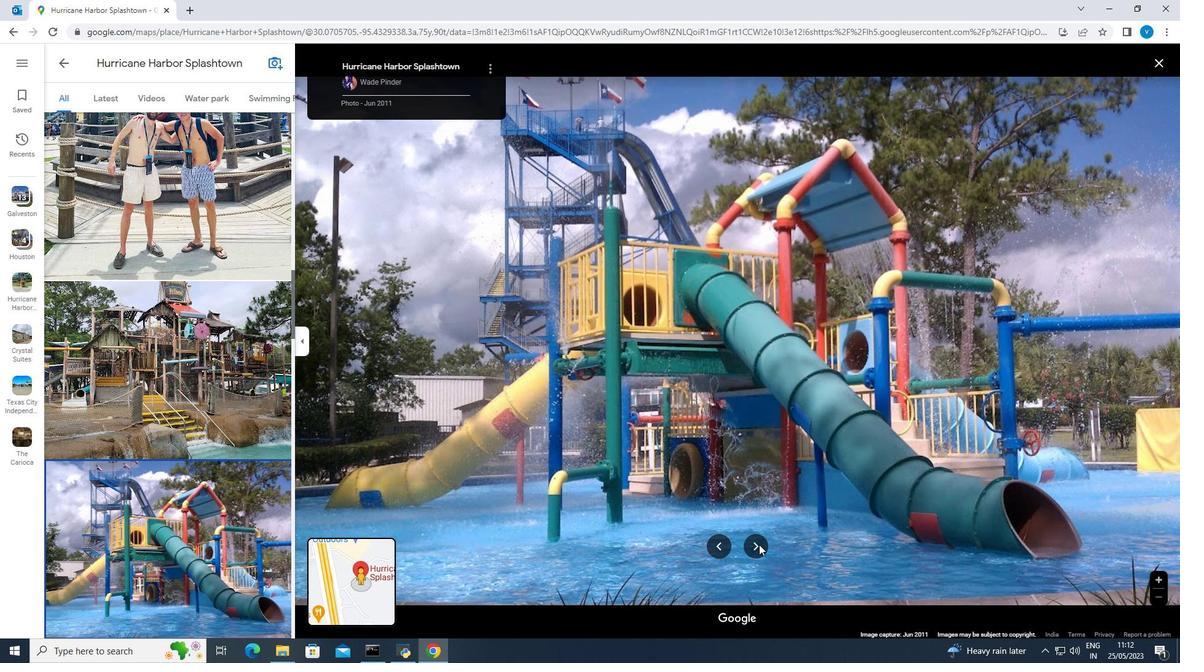 
Action: Mouse moved to (760, 542)
Screenshot: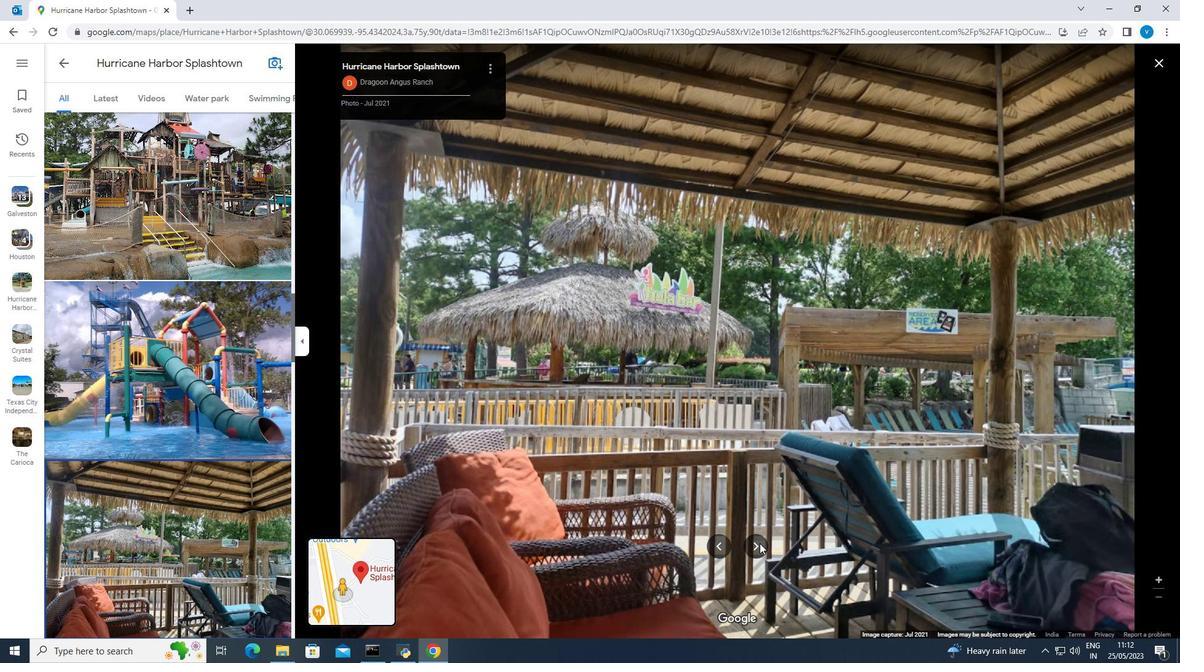 
Action: Mouse pressed left at (760, 542)
Screenshot: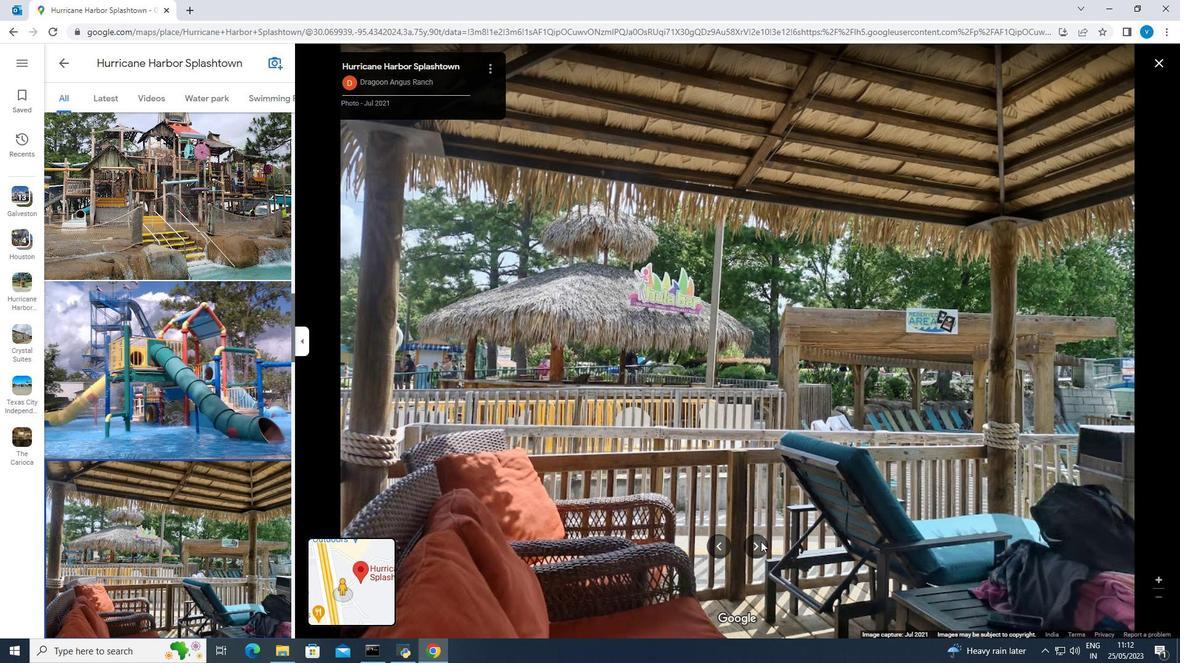 
Action: Mouse moved to (758, 543)
Screenshot: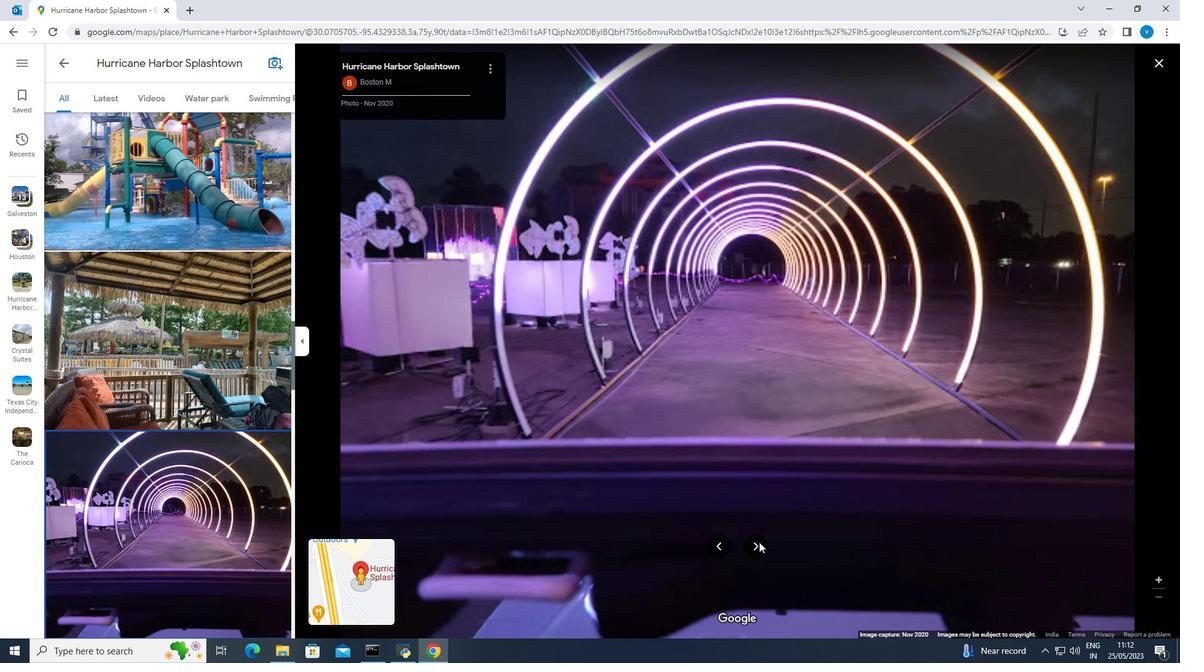 
Action: Mouse pressed left at (758, 543)
Screenshot: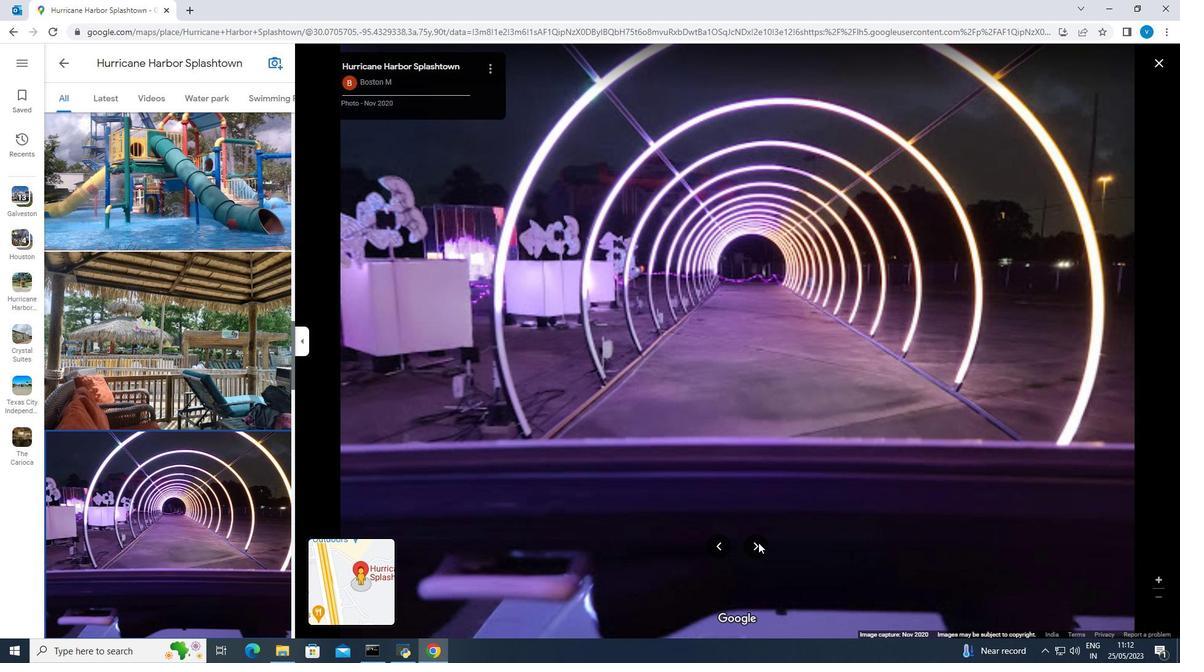 
Action: Mouse pressed left at (758, 543)
Screenshot: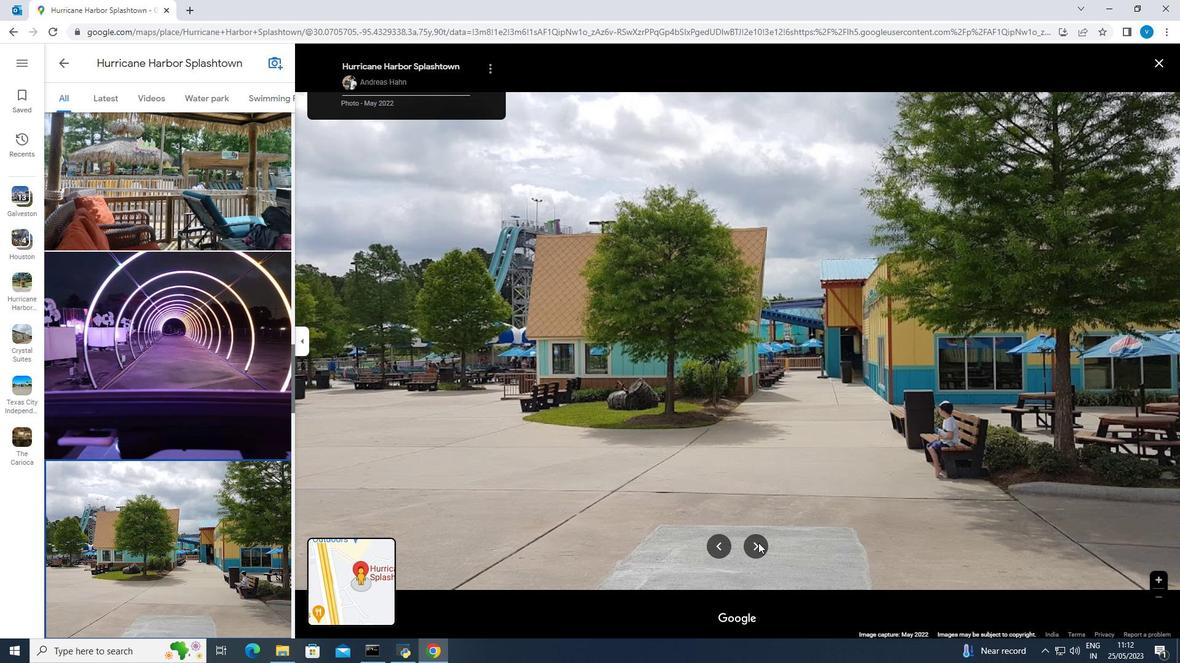
Action: Mouse pressed left at (758, 543)
Screenshot: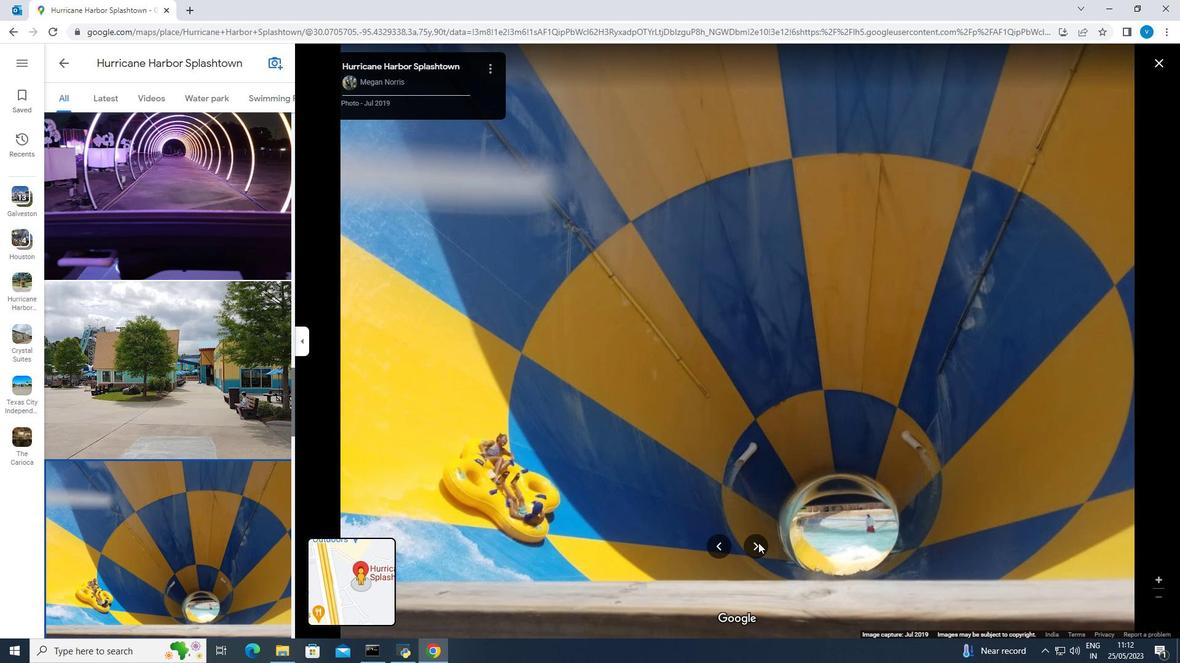 
Action: Mouse pressed left at (758, 543)
Screenshot: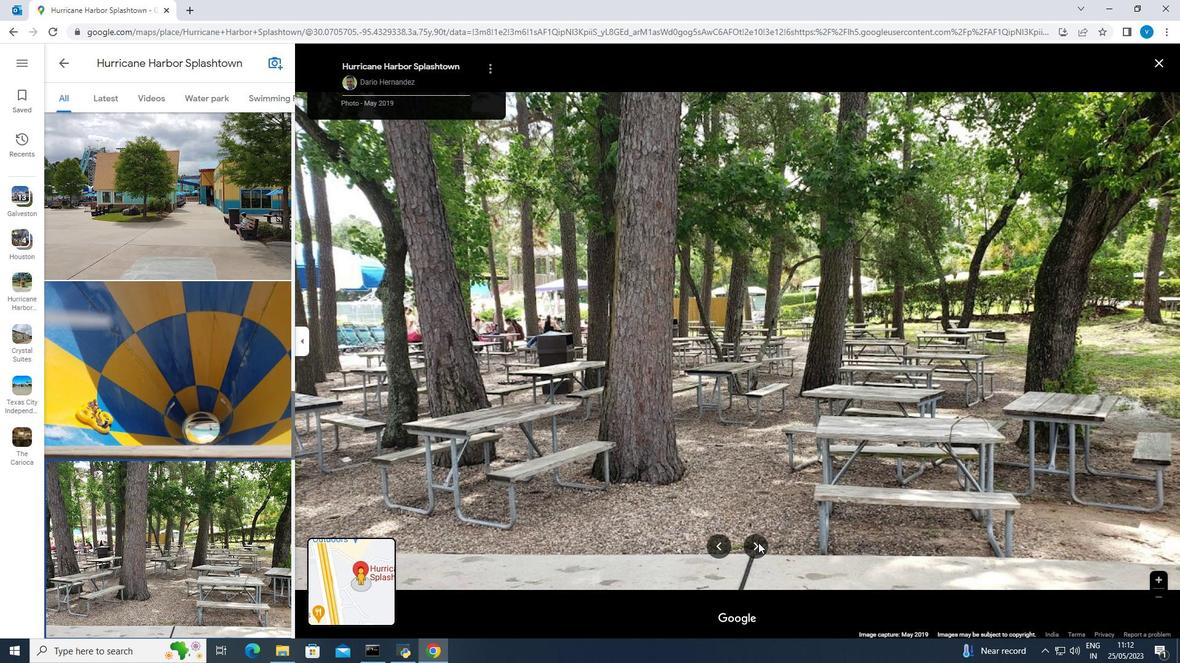 
Action: Mouse moved to (755, 542)
Screenshot: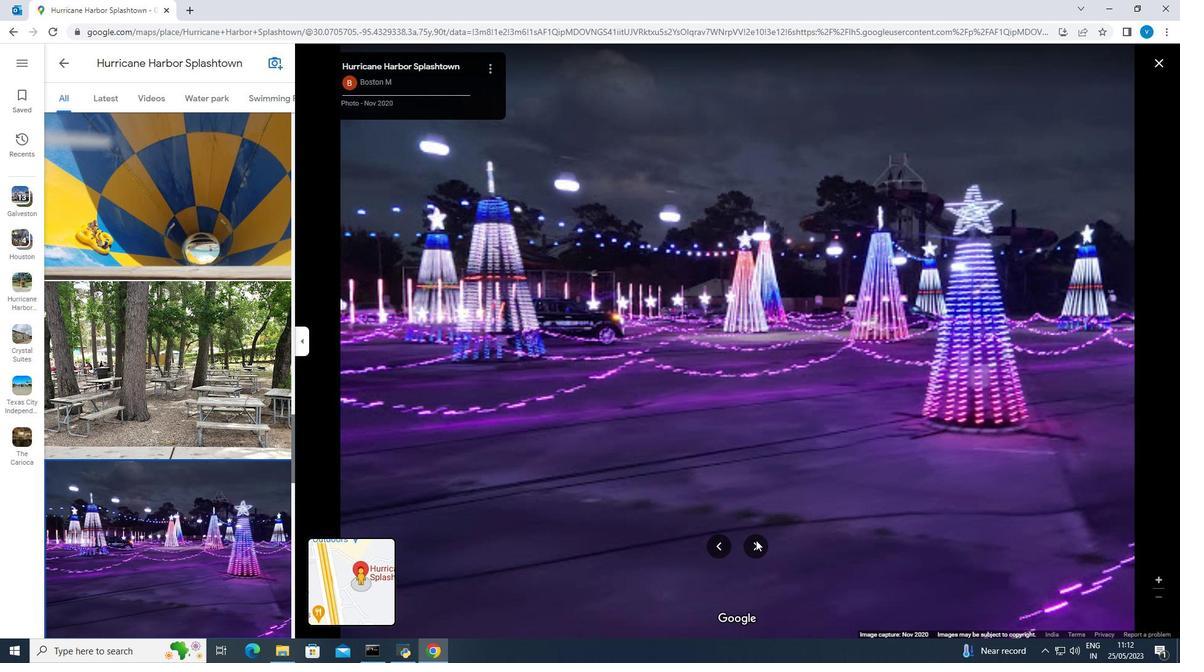 
Action: Mouse pressed left at (755, 542)
Screenshot: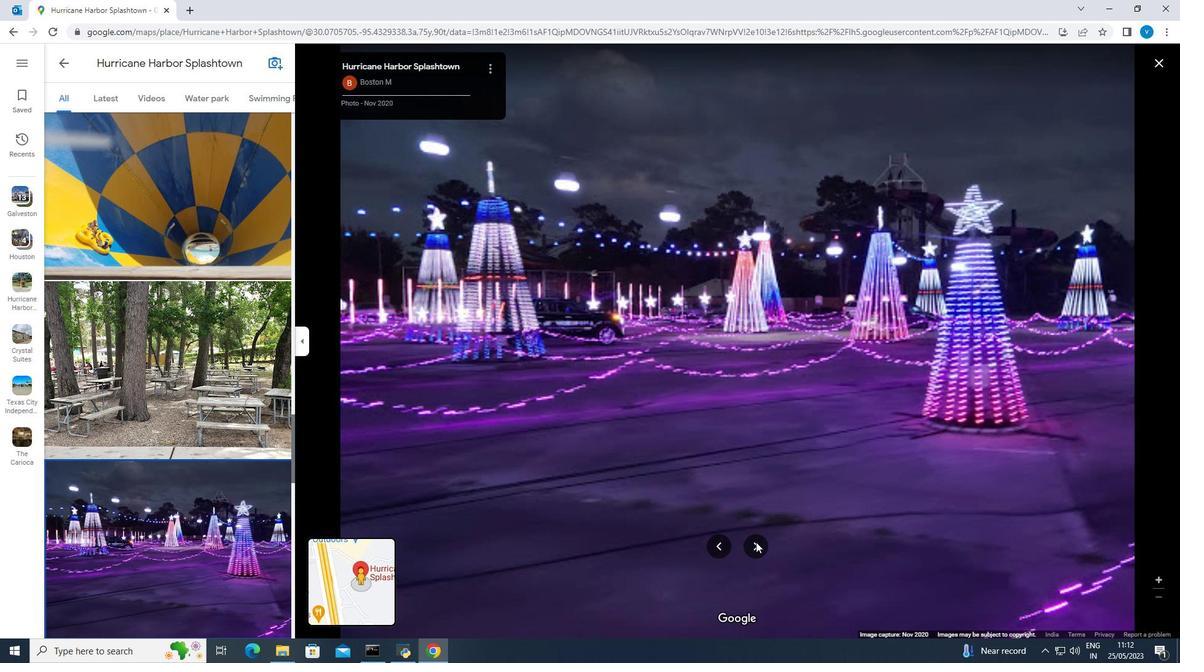 
Action: Mouse moved to (755, 539)
Screenshot: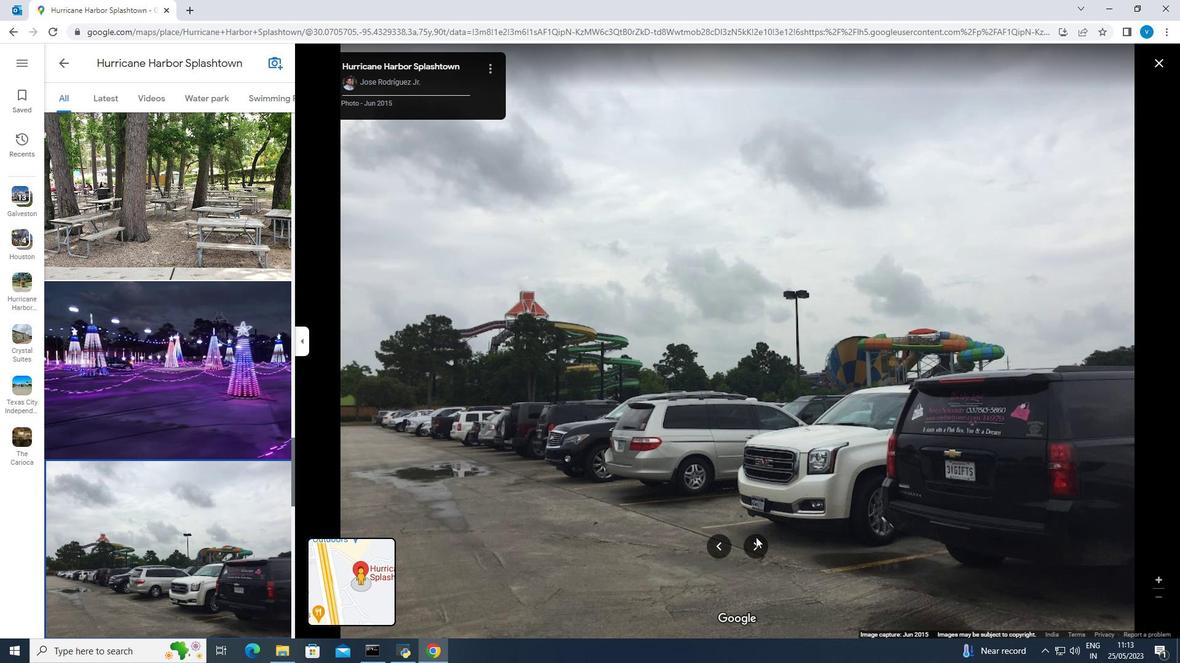 
Action: Mouse pressed left at (755, 539)
Screenshot: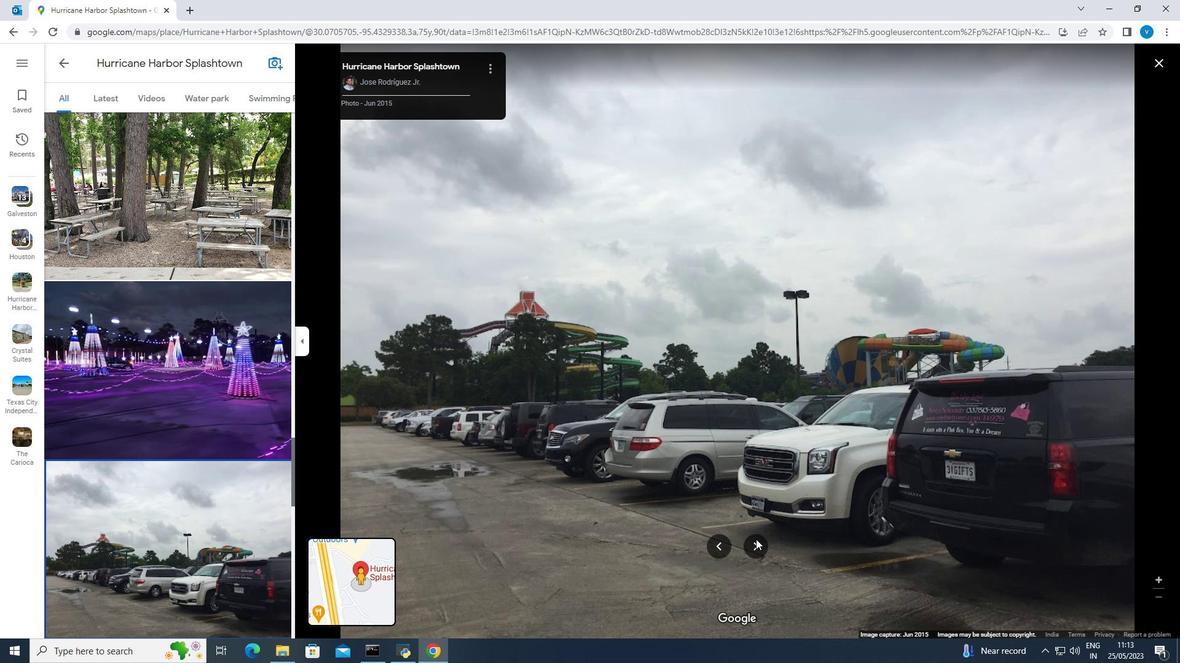 
Action: Mouse moved to (1159, 64)
Screenshot: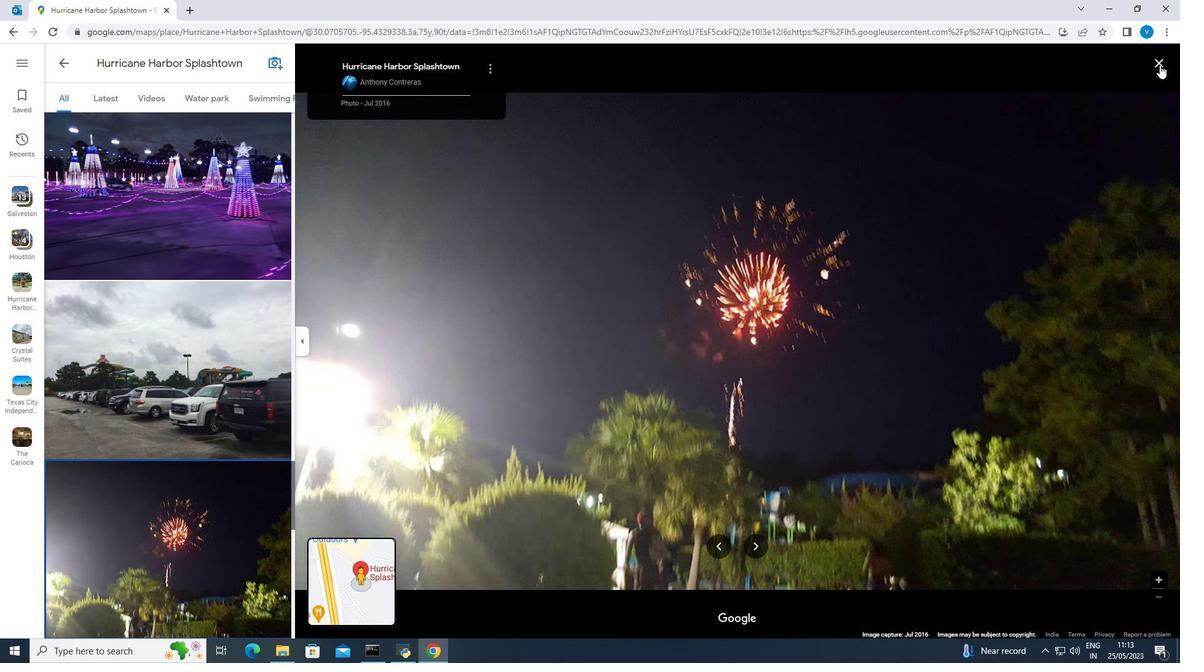 
Action: Mouse pressed left at (1159, 64)
Screenshot: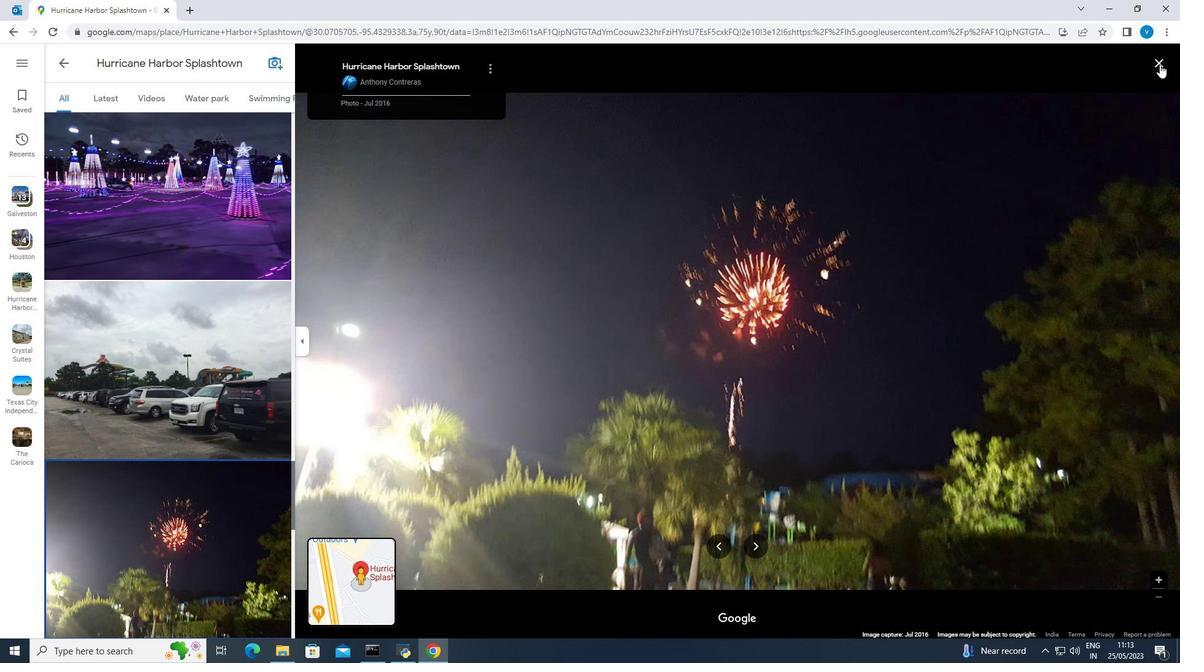 
Action: Mouse moved to (1146, 60)
Screenshot: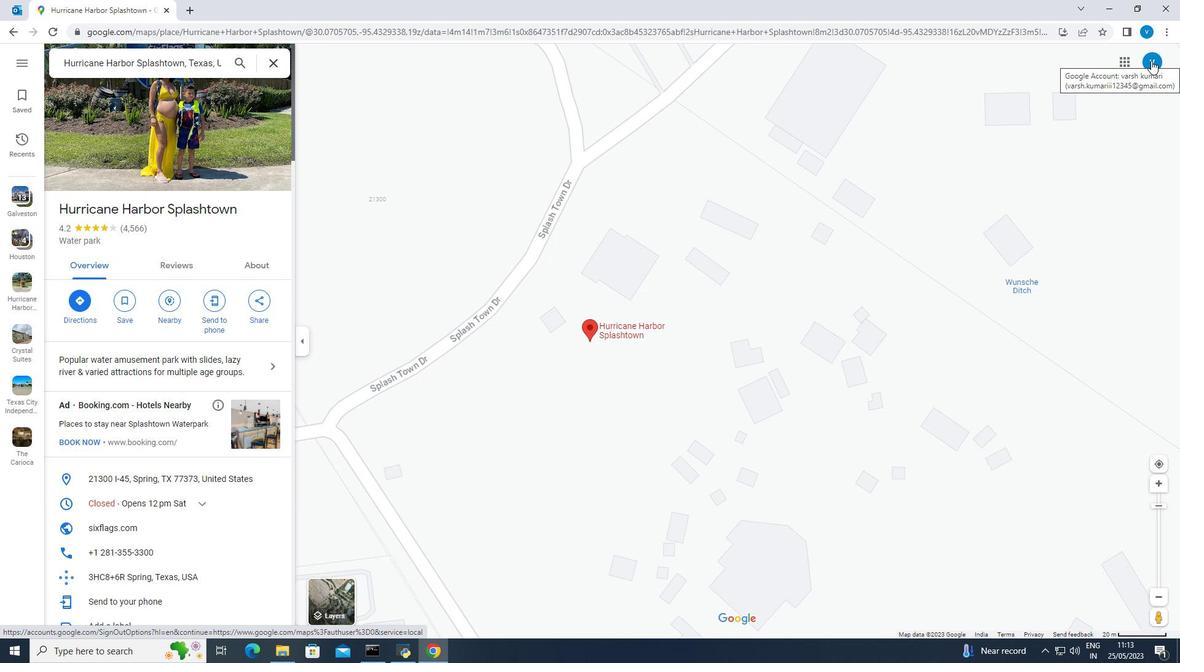 
